 Task: Search one way flight ticket for 1 adult, 1 child, 1 infant in seat in premium economy from New Haven: Tweed-new Haven Airport to New Bern: Coastal Carolina Regional Airport (was Craven County Regional) on 5-4-2023. Choice of flights is Royal air maroc. Number of bags: 1 checked bag. Price is upto 110000. Outbound departure time preference is 8:00.
Action: Mouse moved to (304, 280)
Screenshot: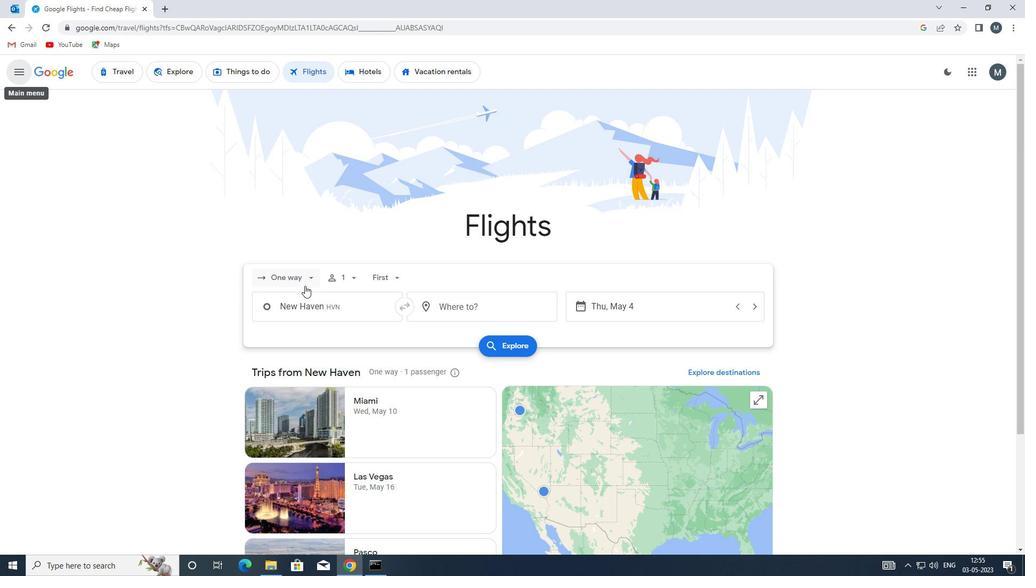 
Action: Mouse pressed left at (304, 280)
Screenshot: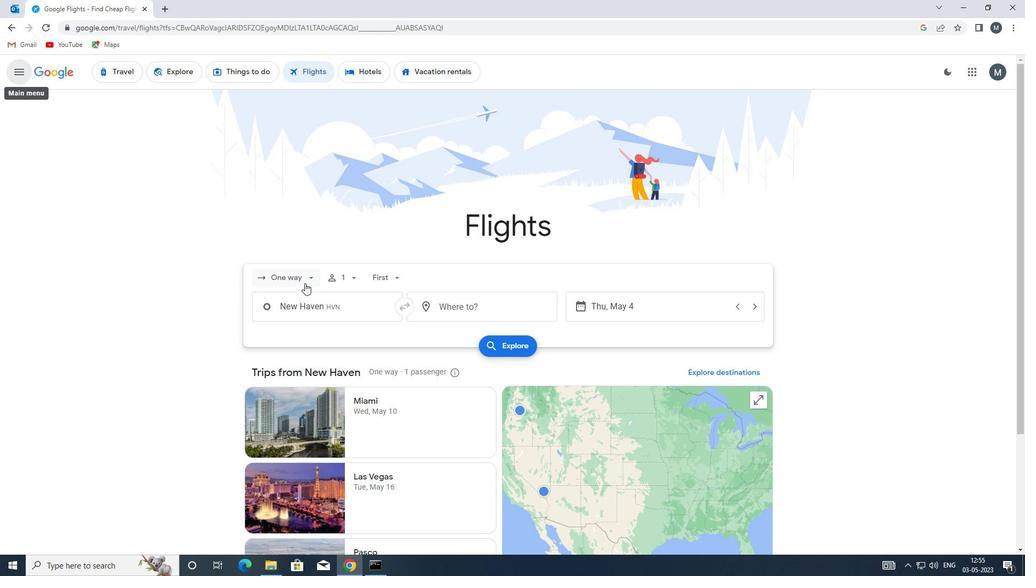 
Action: Mouse moved to (312, 276)
Screenshot: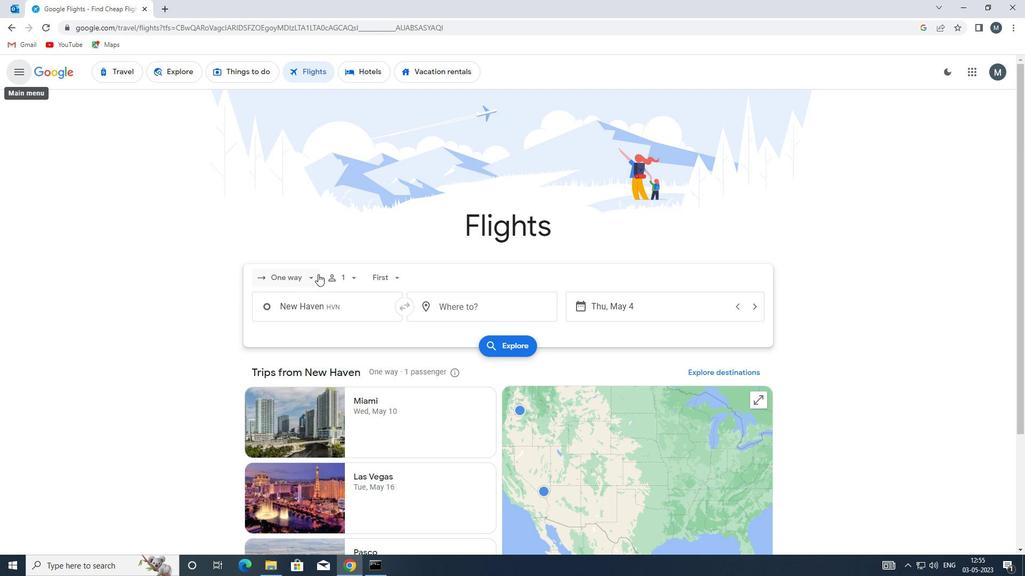 
Action: Mouse pressed left at (312, 276)
Screenshot: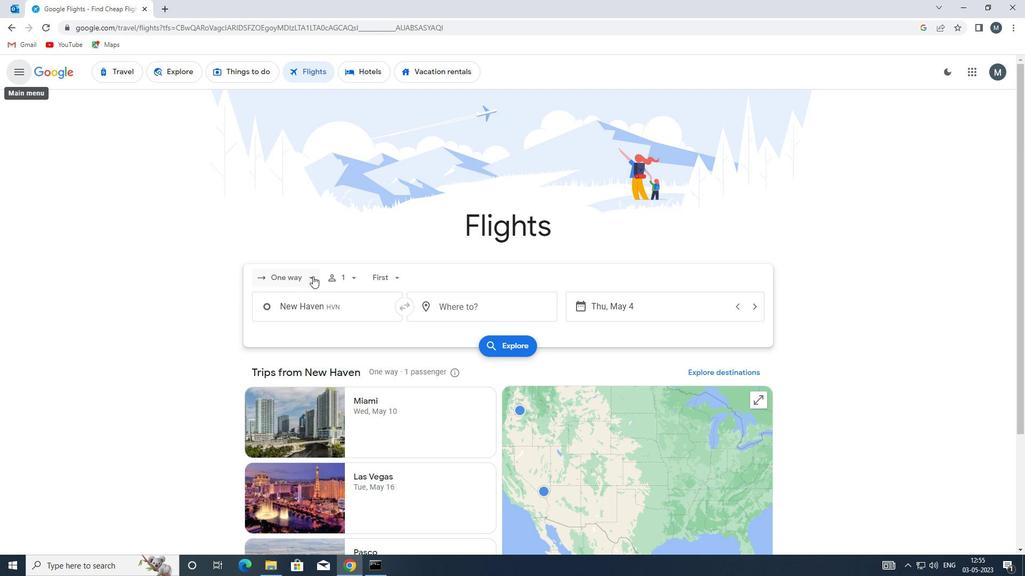 
Action: Mouse moved to (300, 278)
Screenshot: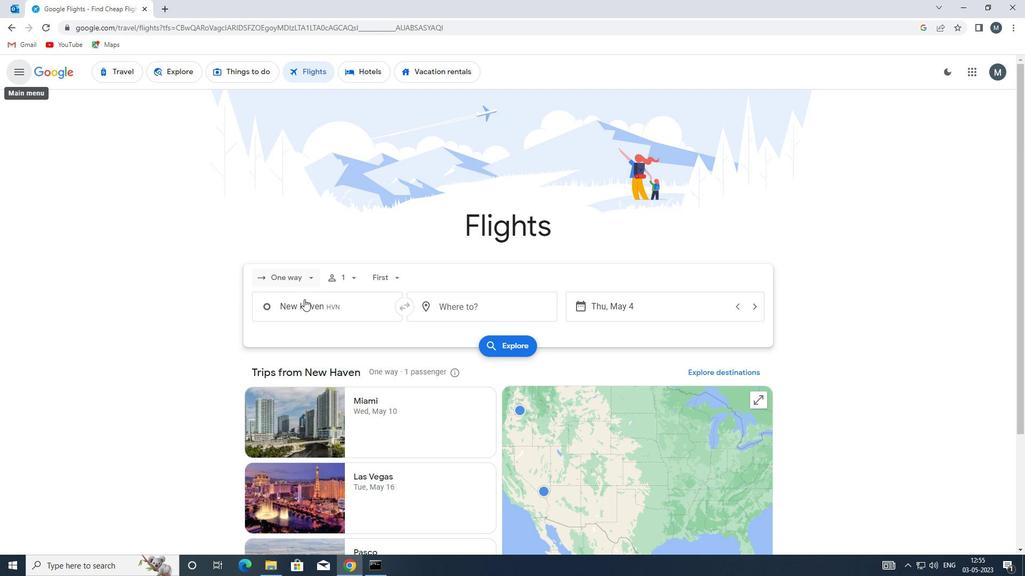 
Action: Mouse pressed left at (300, 278)
Screenshot: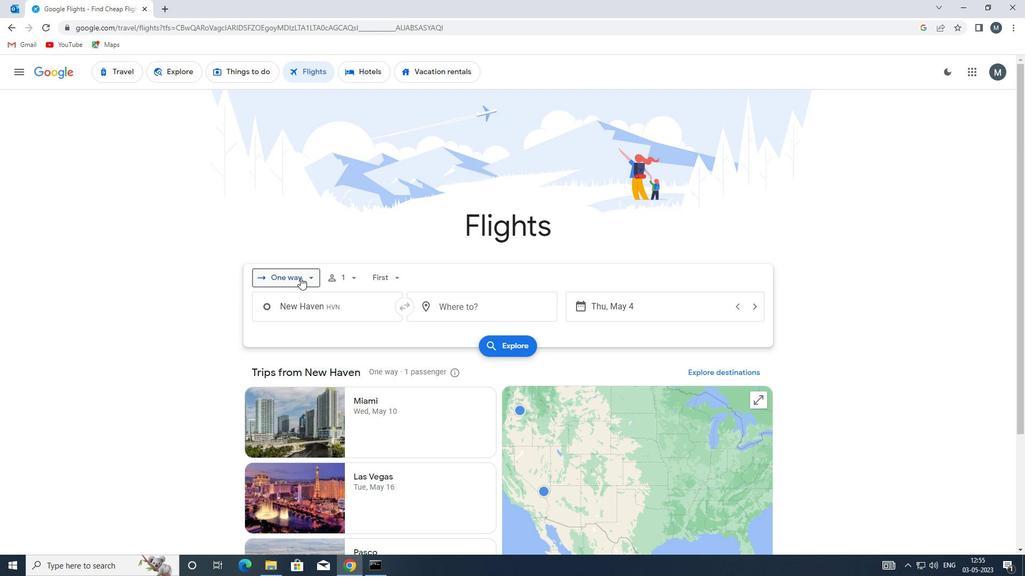 
Action: Mouse moved to (307, 326)
Screenshot: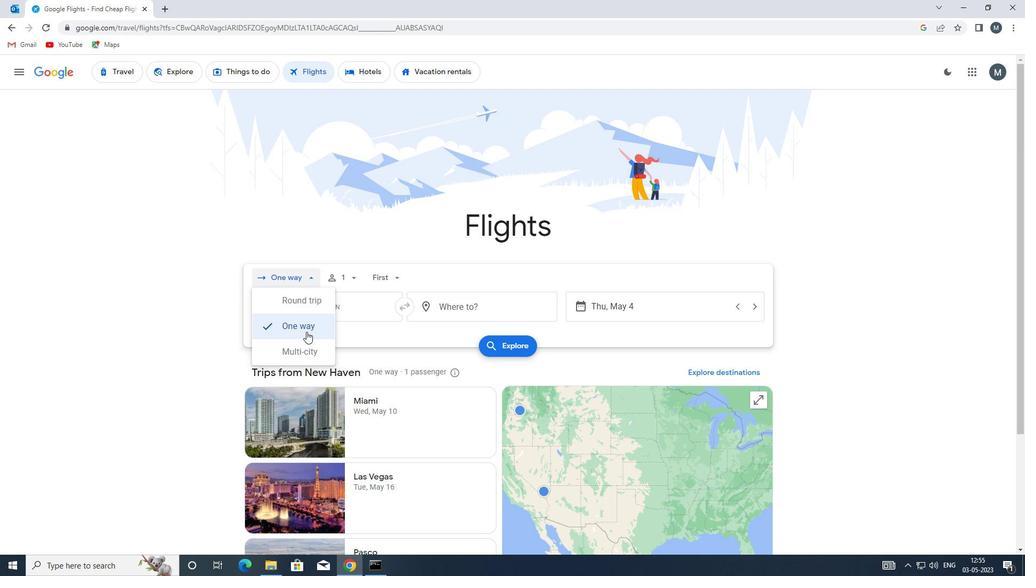 
Action: Mouse pressed left at (307, 326)
Screenshot: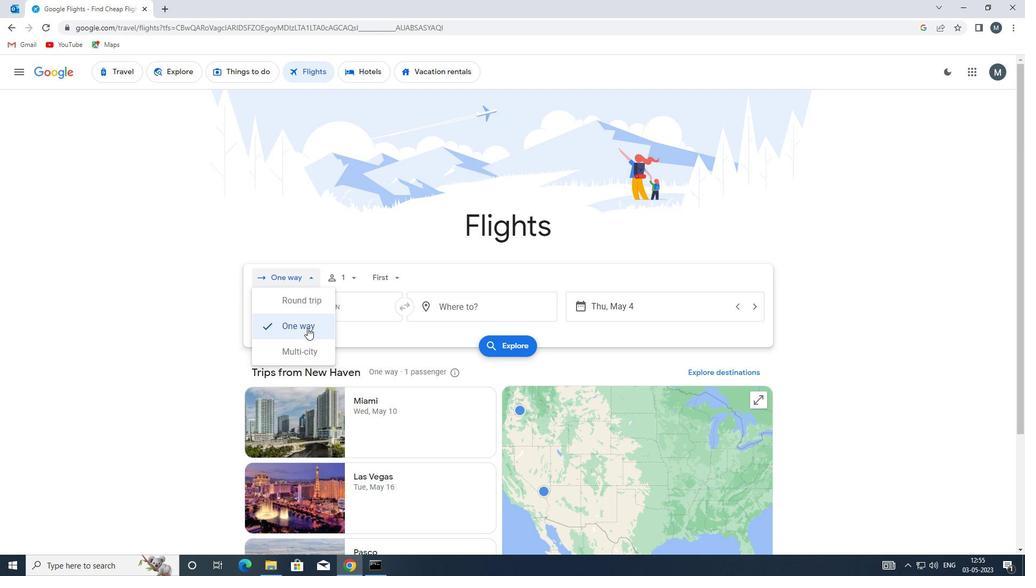 
Action: Mouse moved to (355, 277)
Screenshot: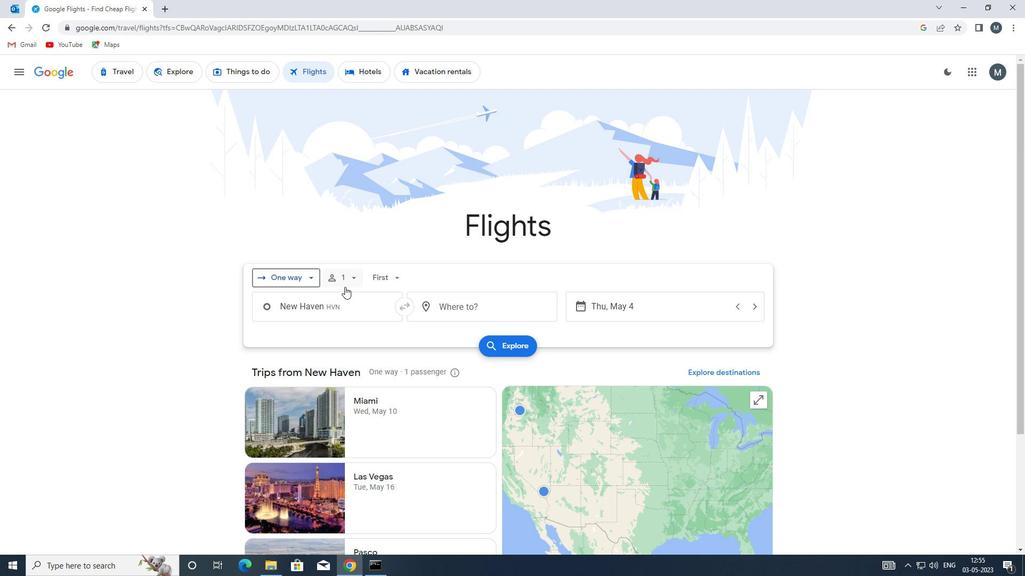 
Action: Mouse pressed left at (355, 277)
Screenshot: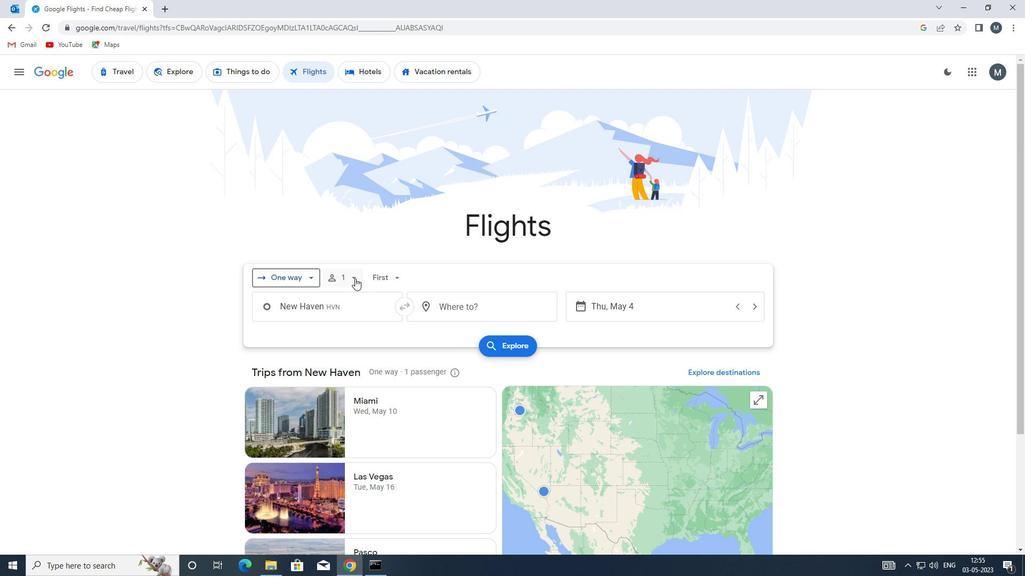 
Action: Mouse moved to (436, 333)
Screenshot: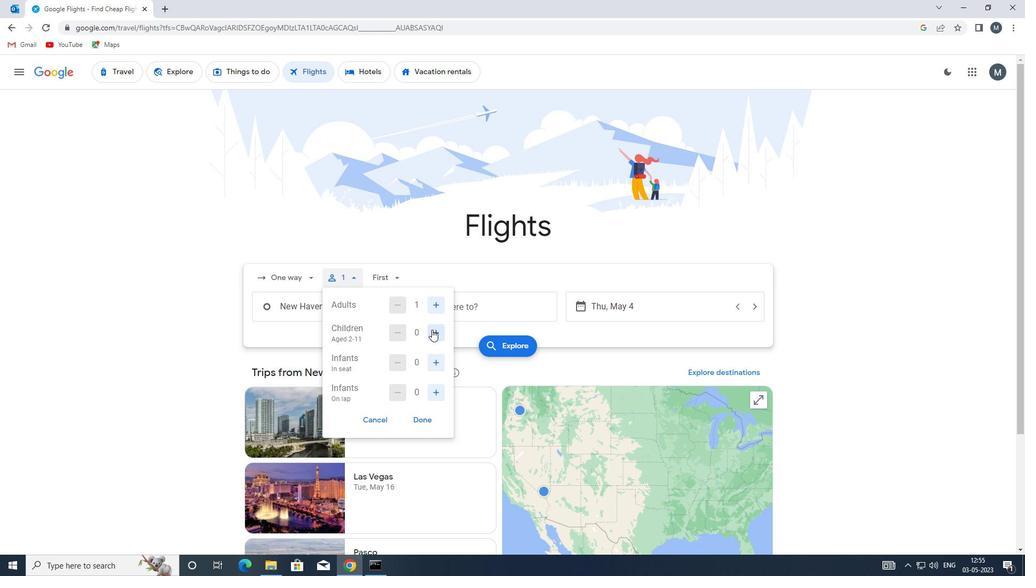 
Action: Mouse pressed left at (436, 333)
Screenshot: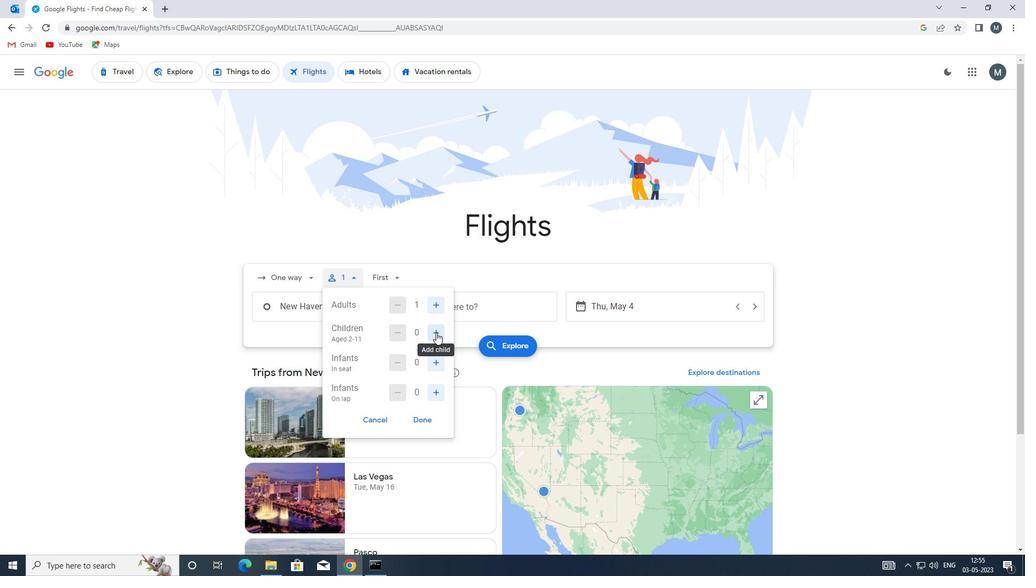 
Action: Mouse moved to (435, 364)
Screenshot: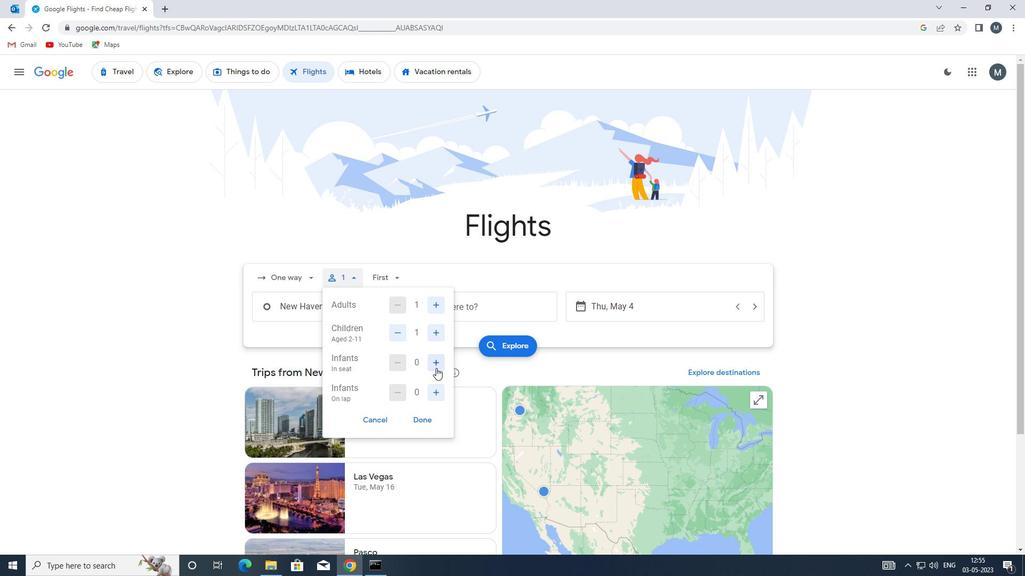 
Action: Mouse pressed left at (435, 364)
Screenshot: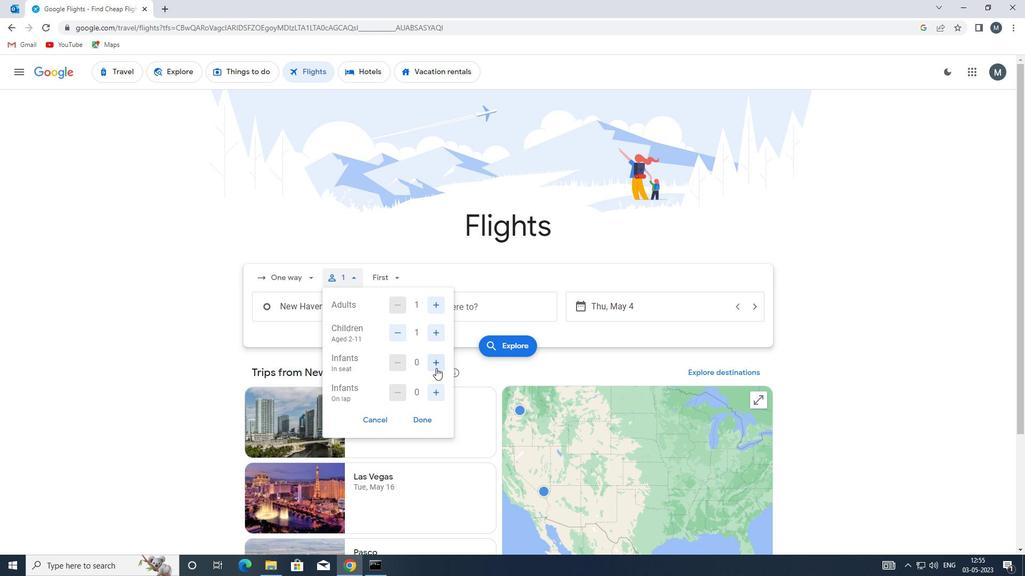 
Action: Mouse moved to (426, 418)
Screenshot: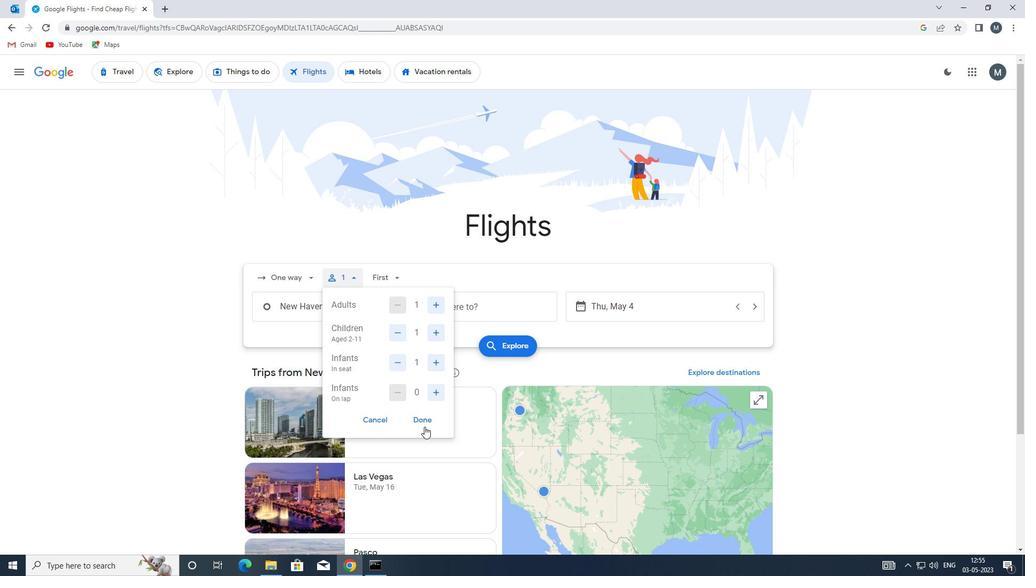 
Action: Mouse pressed left at (426, 418)
Screenshot: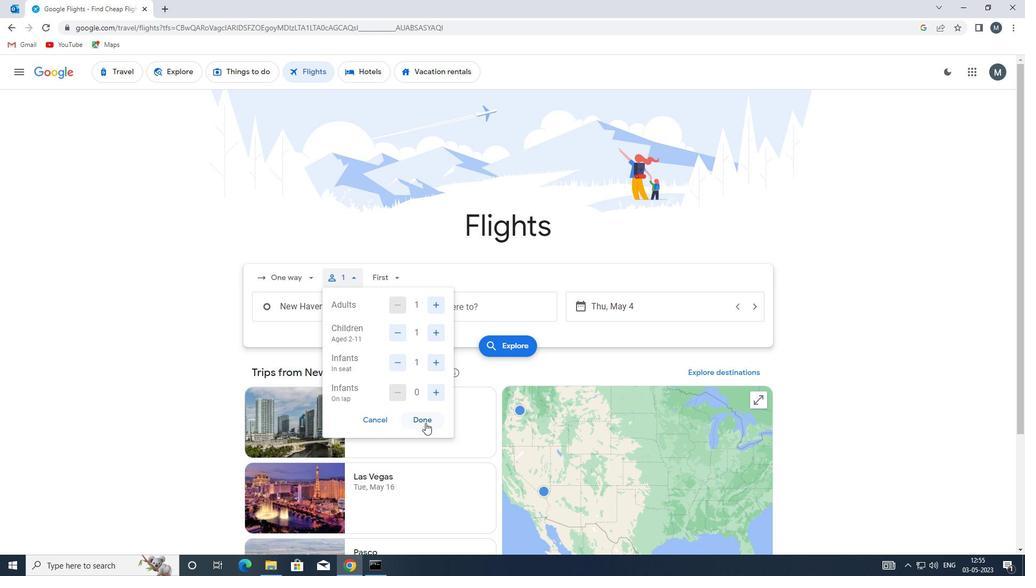 
Action: Mouse moved to (402, 276)
Screenshot: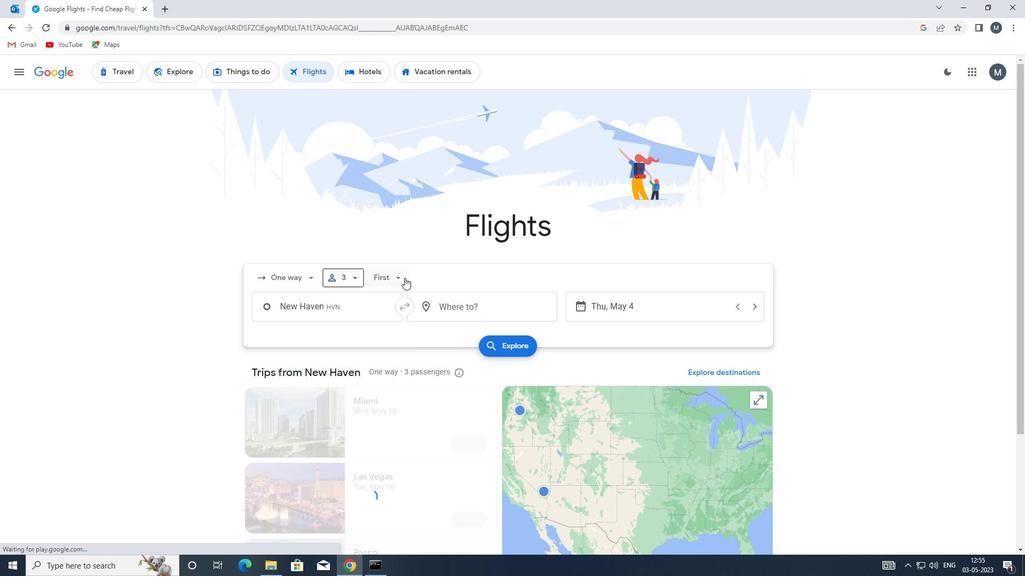 
Action: Mouse pressed left at (402, 276)
Screenshot: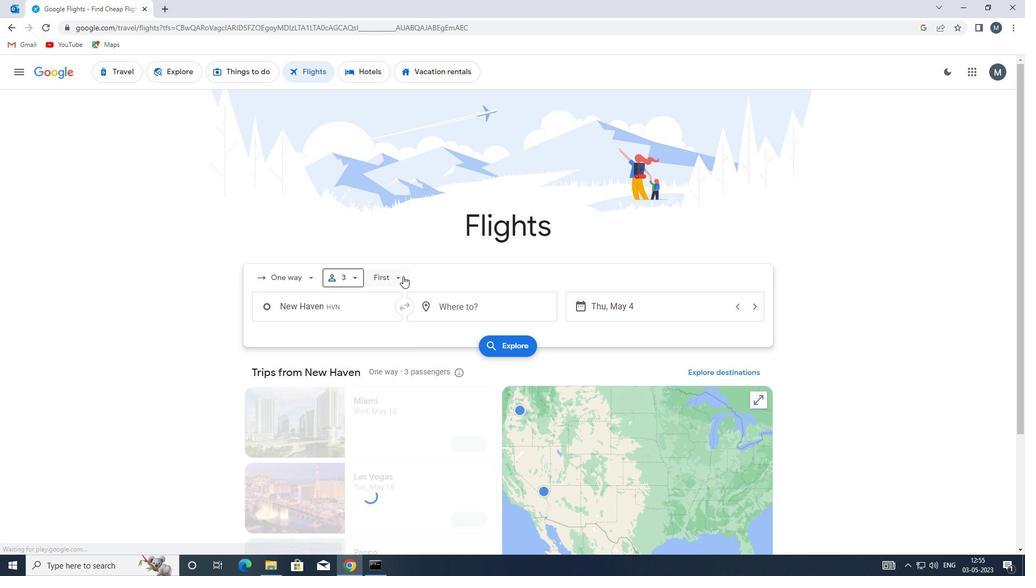 
Action: Mouse moved to (419, 324)
Screenshot: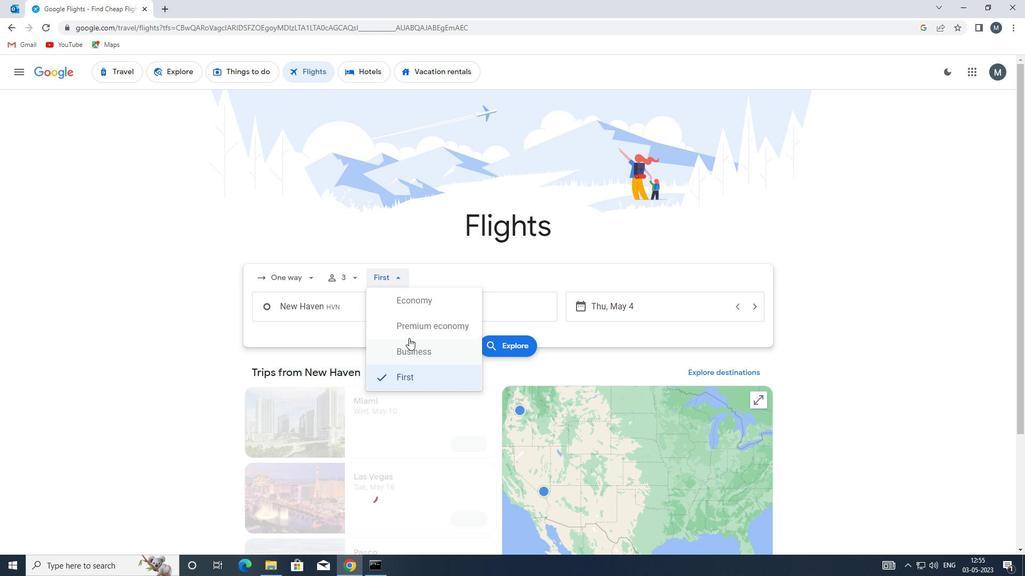 
Action: Mouse pressed left at (419, 324)
Screenshot: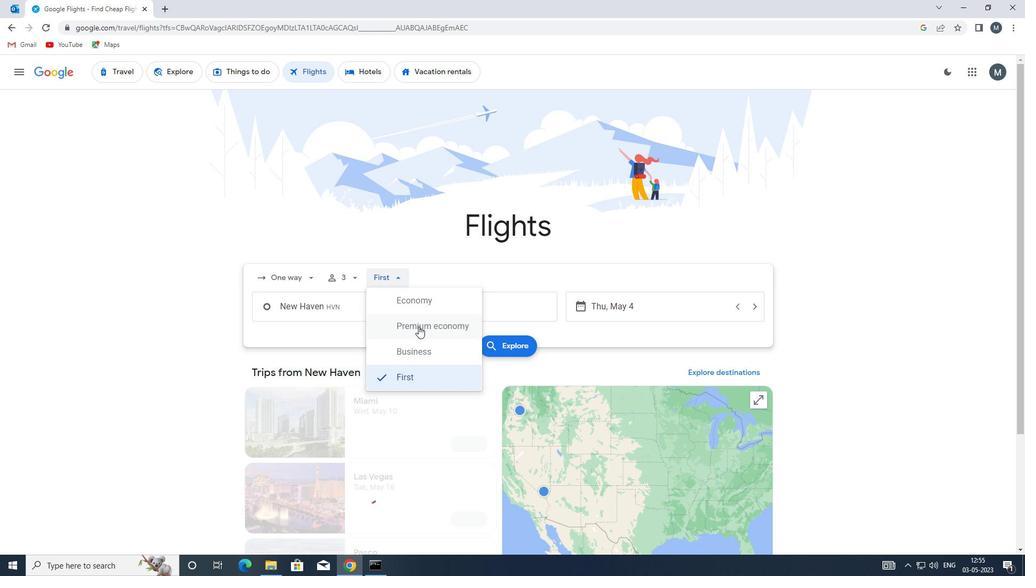 
Action: Mouse moved to (355, 312)
Screenshot: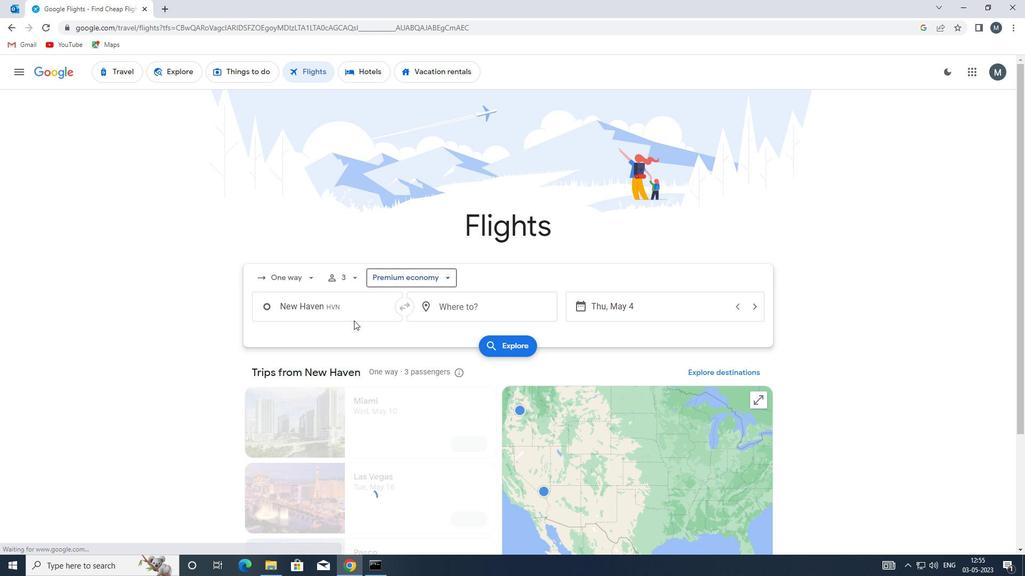 
Action: Mouse pressed left at (355, 312)
Screenshot: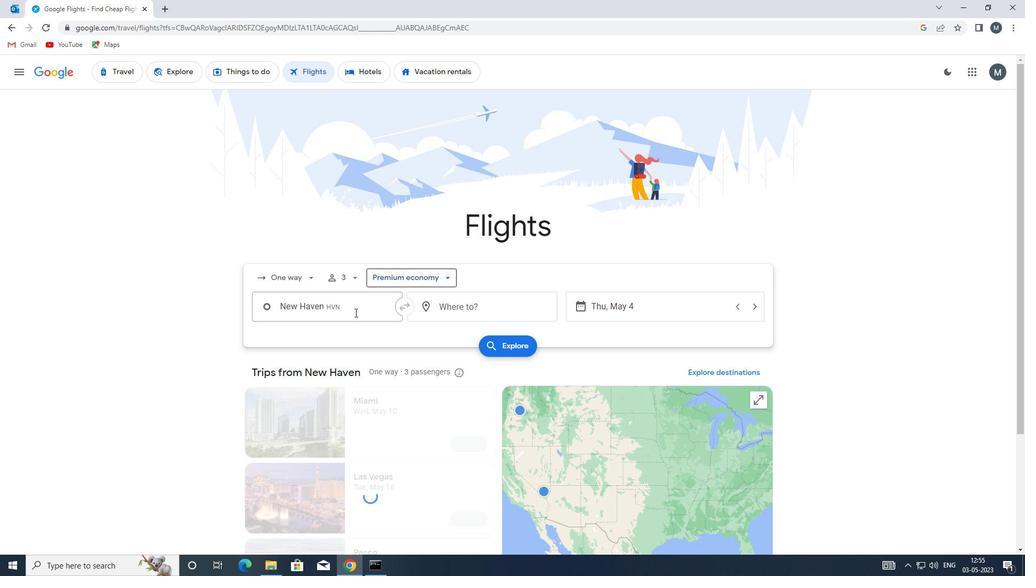 
Action: Key pressed hvn
Screenshot: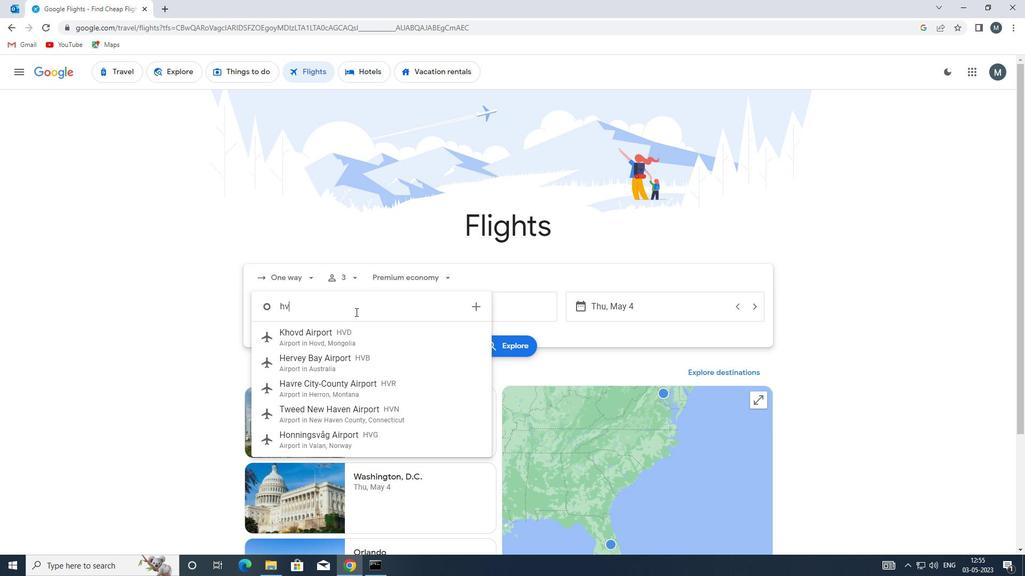 
Action: Mouse moved to (350, 342)
Screenshot: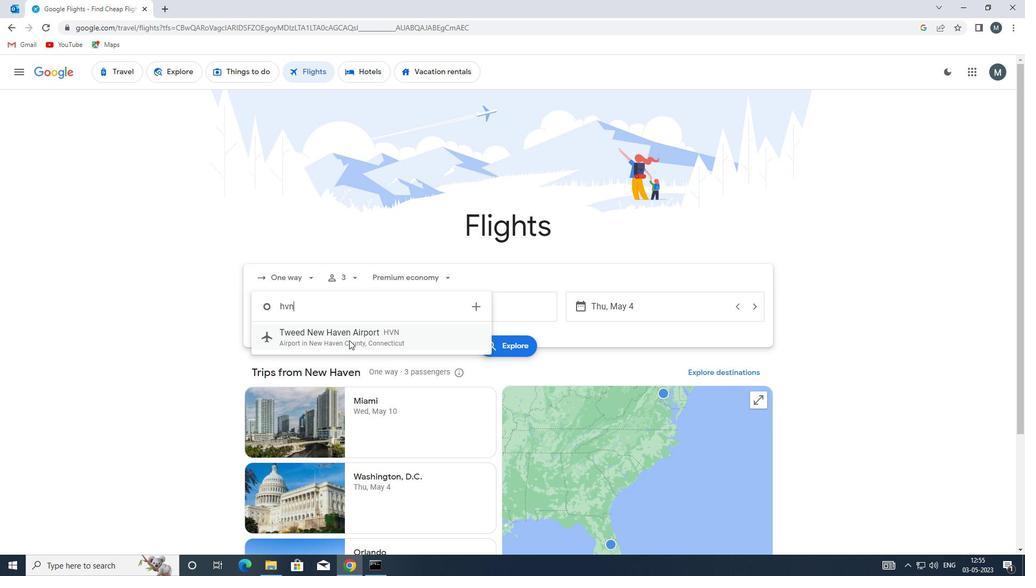
Action: Mouse pressed left at (350, 342)
Screenshot: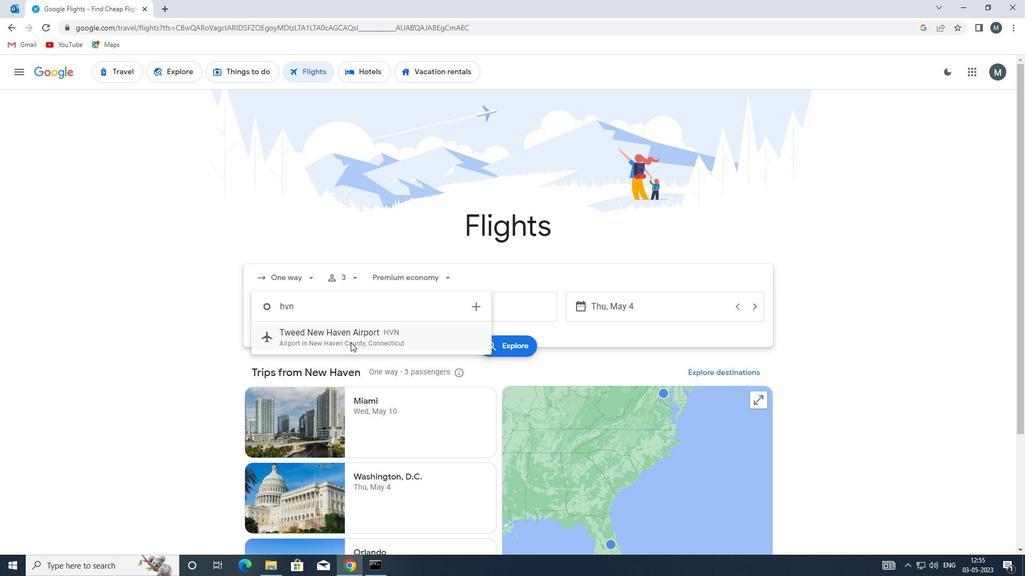 
Action: Mouse moved to (453, 303)
Screenshot: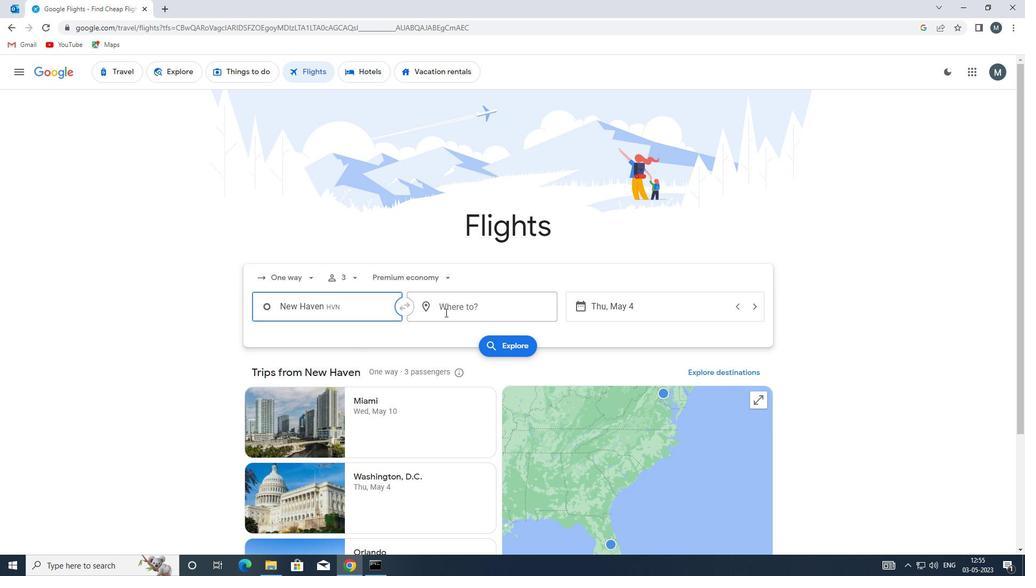 
Action: Mouse pressed left at (453, 303)
Screenshot: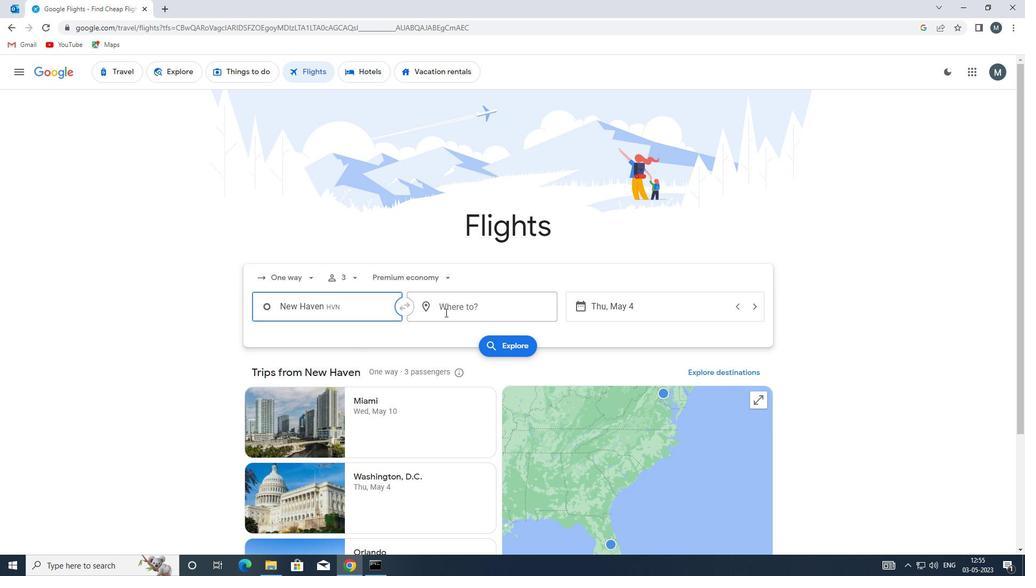 
Action: Mouse moved to (453, 303)
Screenshot: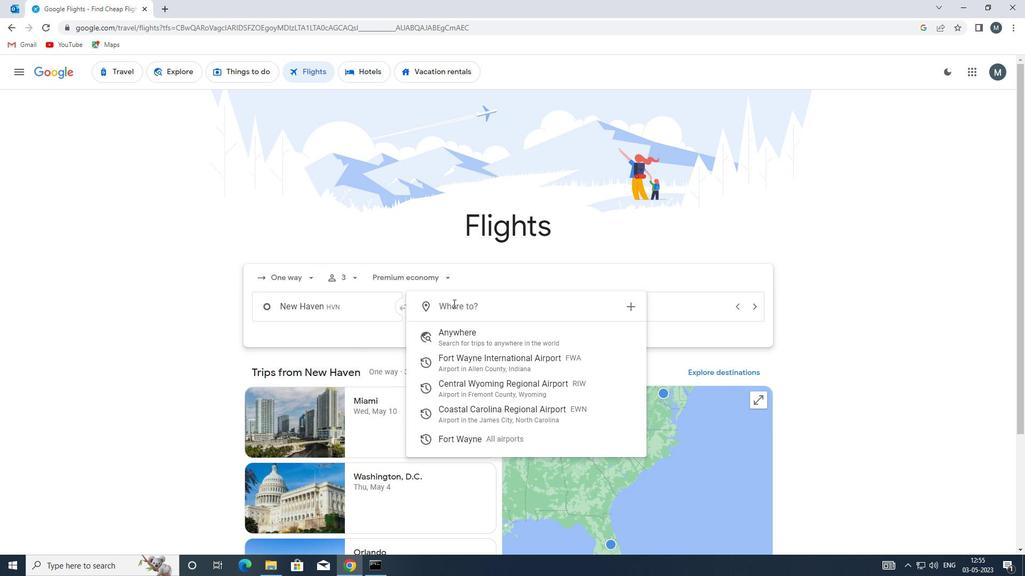 
Action: Key pressed ewn
Screenshot: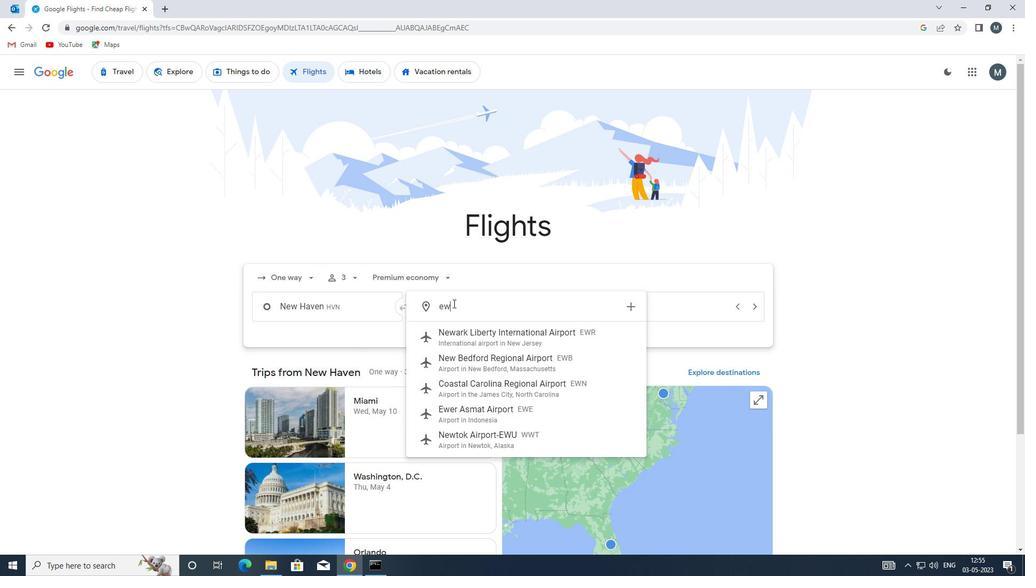 
Action: Mouse moved to (504, 338)
Screenshot: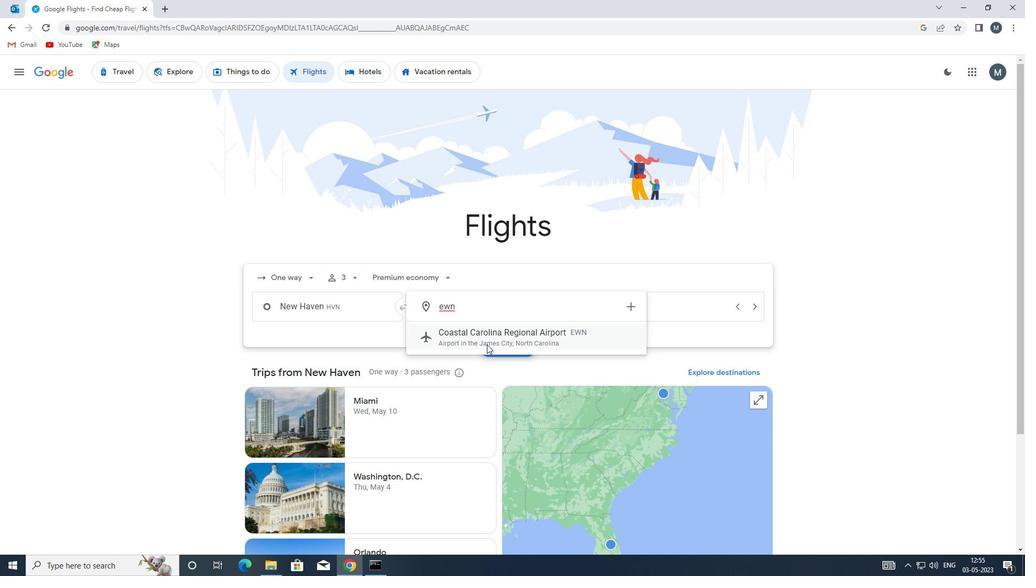 
Action: Mouse pressed left at (504, 338)
Screenshot: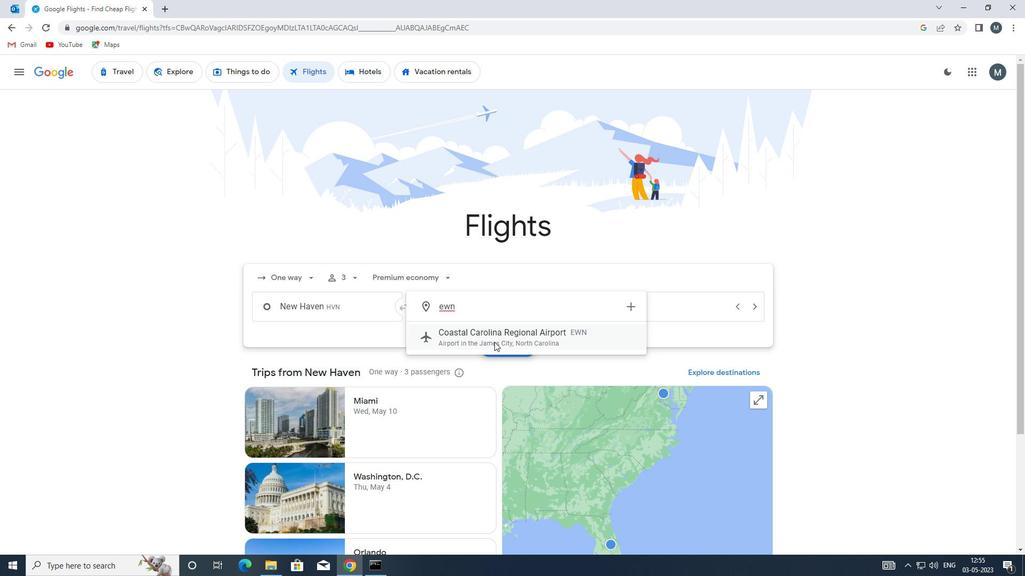 
Action: Mouse moved to (621, 303)
Screenshot: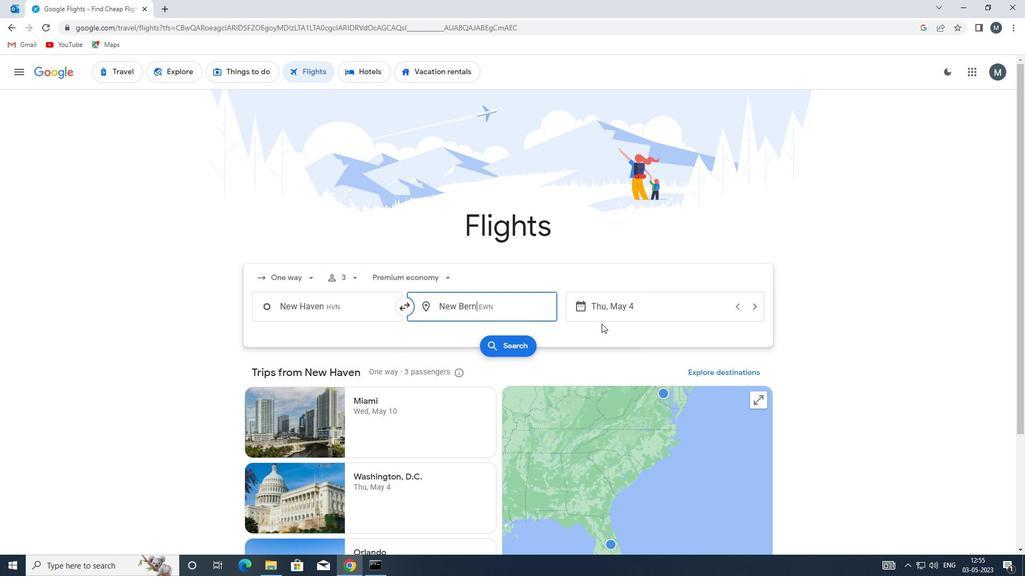 
Action: Mouse pressed left at (621, 303)
Screenshot: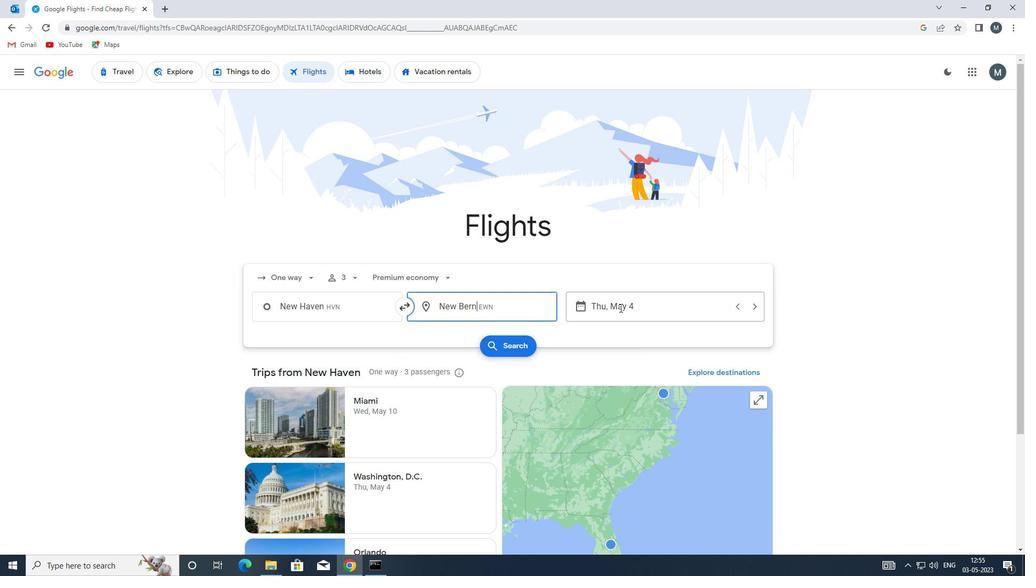 
Action: Mouse moved to (486, 363)
Screenshot: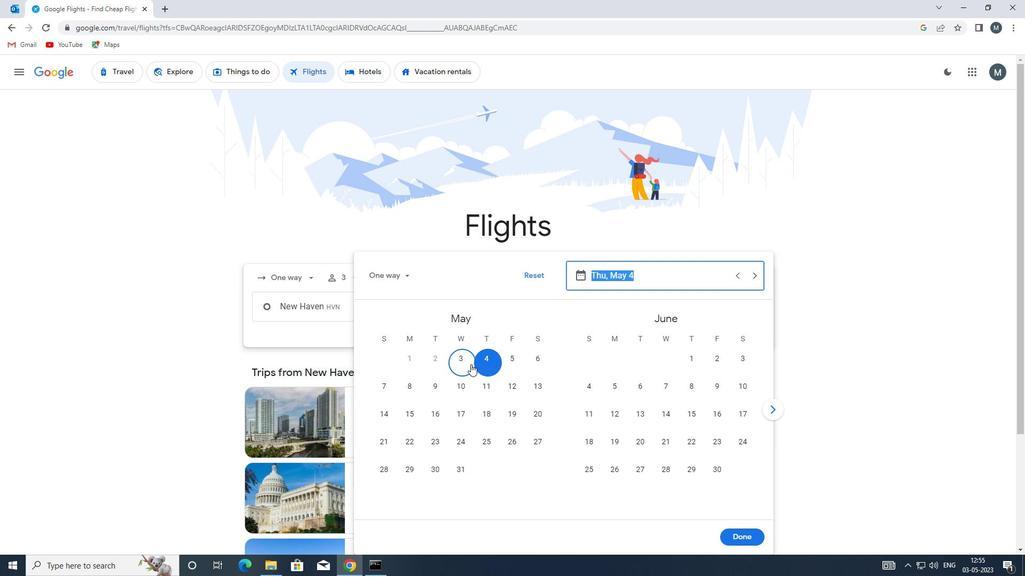 
Action: Mouse pressed left at (486, 363)
Screenshot: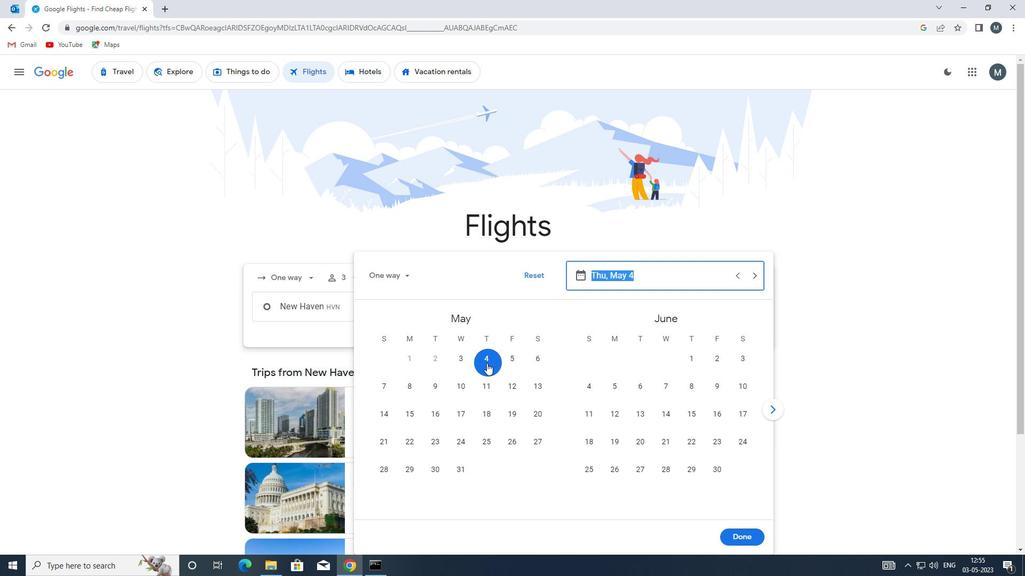 
Action: Mouse moved to (741, 537)
Screenshot: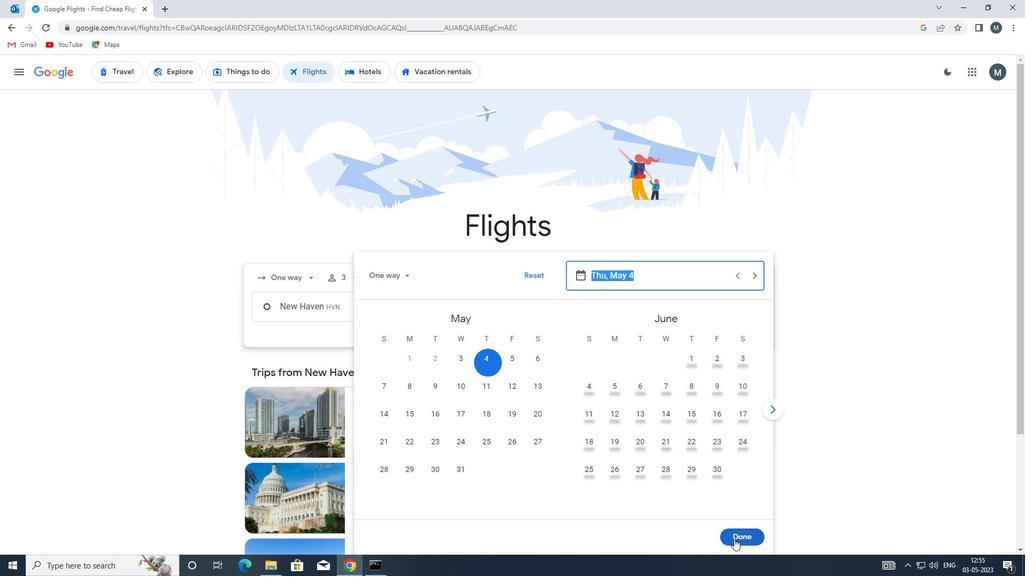 
Action: Mouse pressed left at (741, 537)
Screenshot: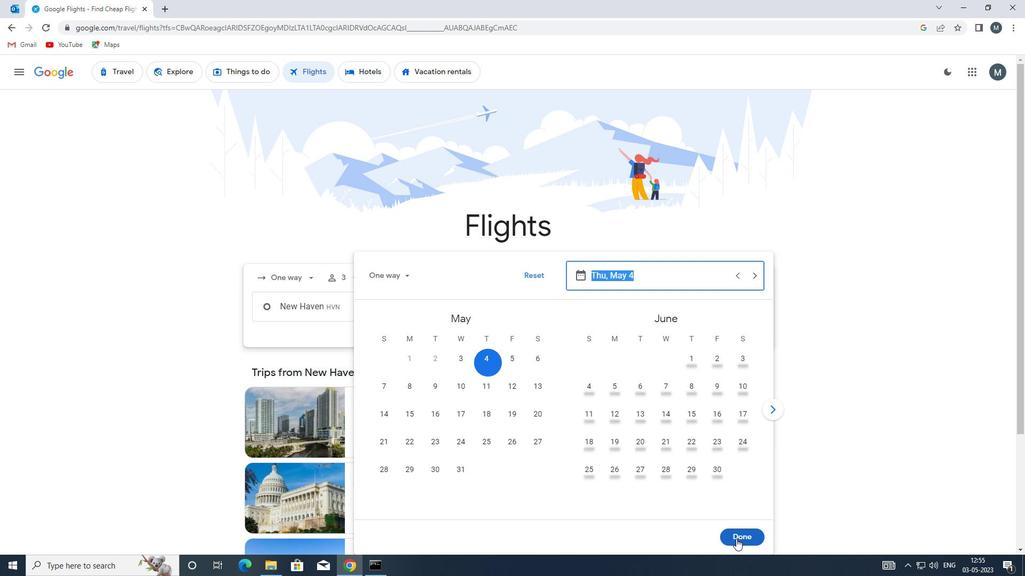 
Action: Mouse moved to (508, 346)
Screenshot: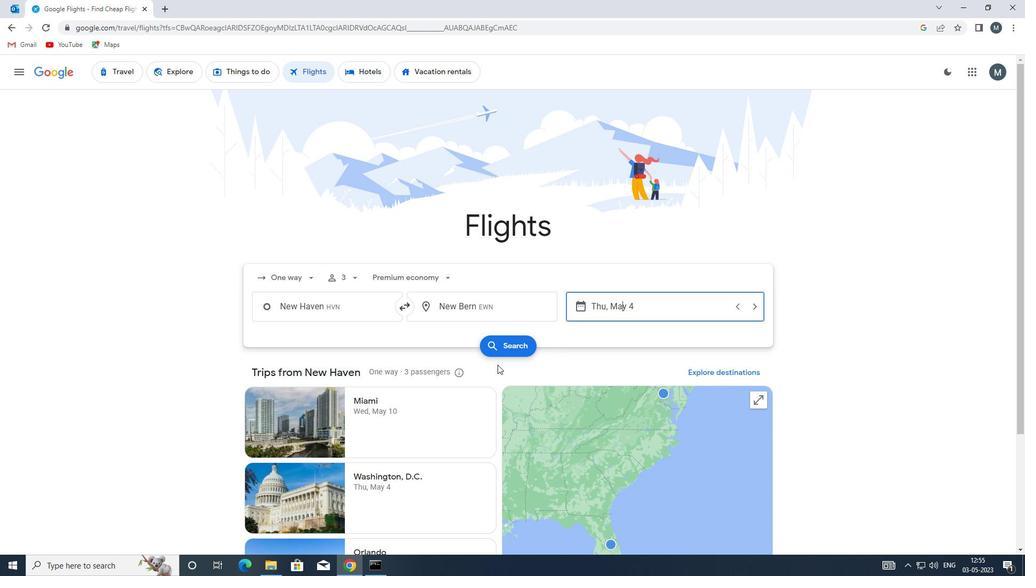 
Action: Mouse pressed left at (508, 346)
Screenshot: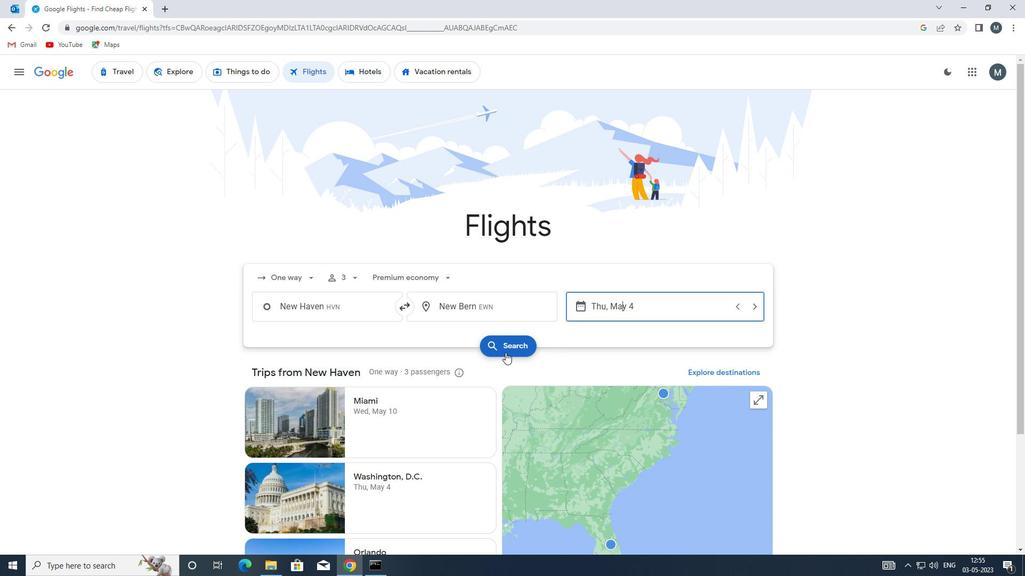 
Action: Mouse moved to (275, 170)
Screenshot: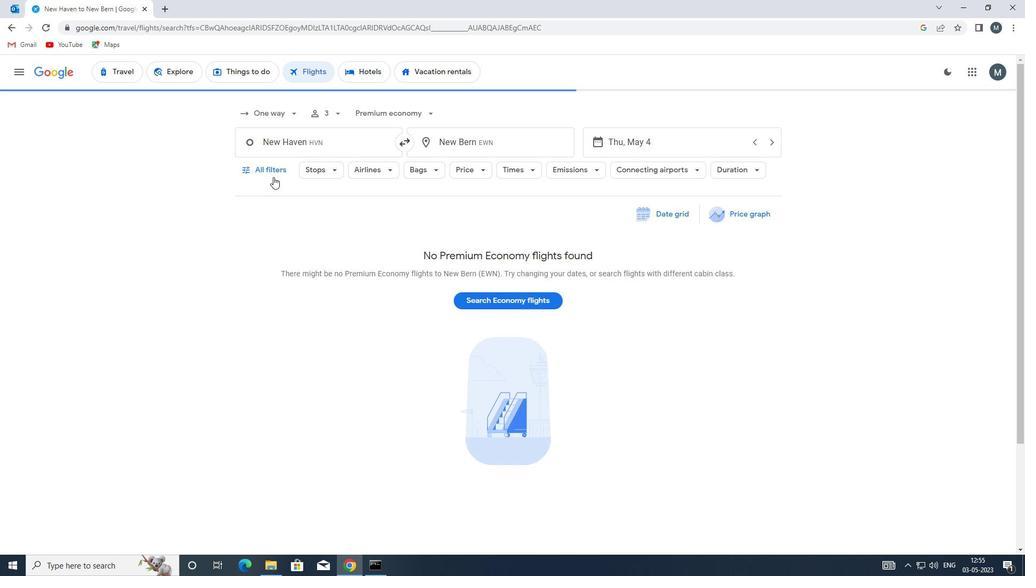 
Action: Mouse pressed left at (275, 170)
Screenshot: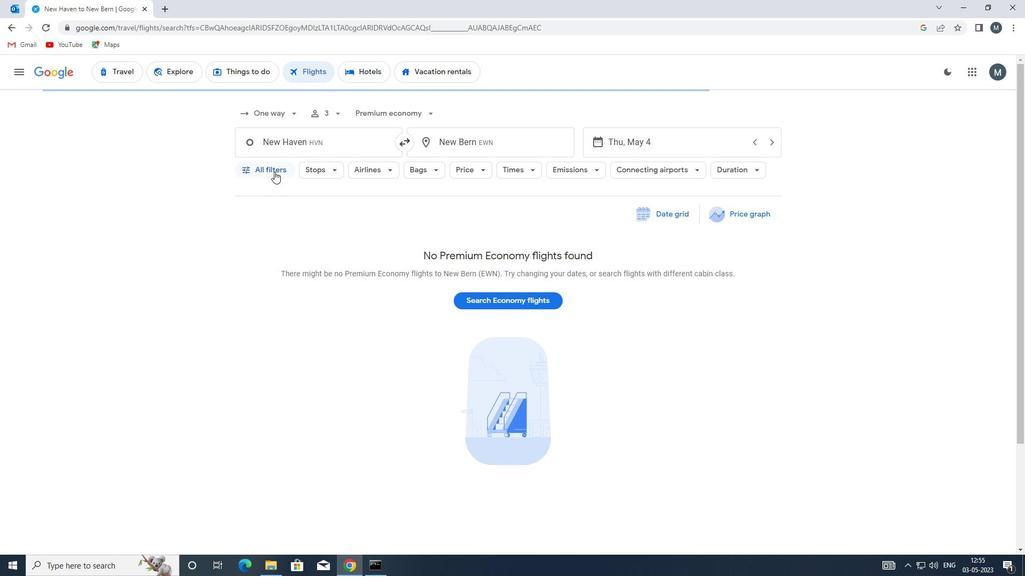 
Action: Mouse moved to (278, 287)
Screenshot: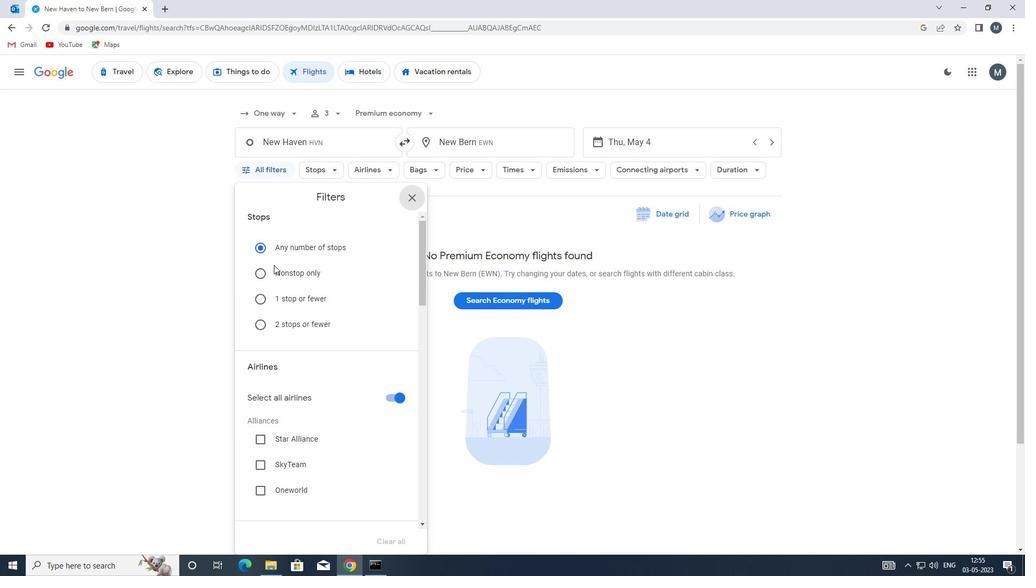 
Action: Mouse scrolled (278, 287) with delta (0, 0)
Screenshot: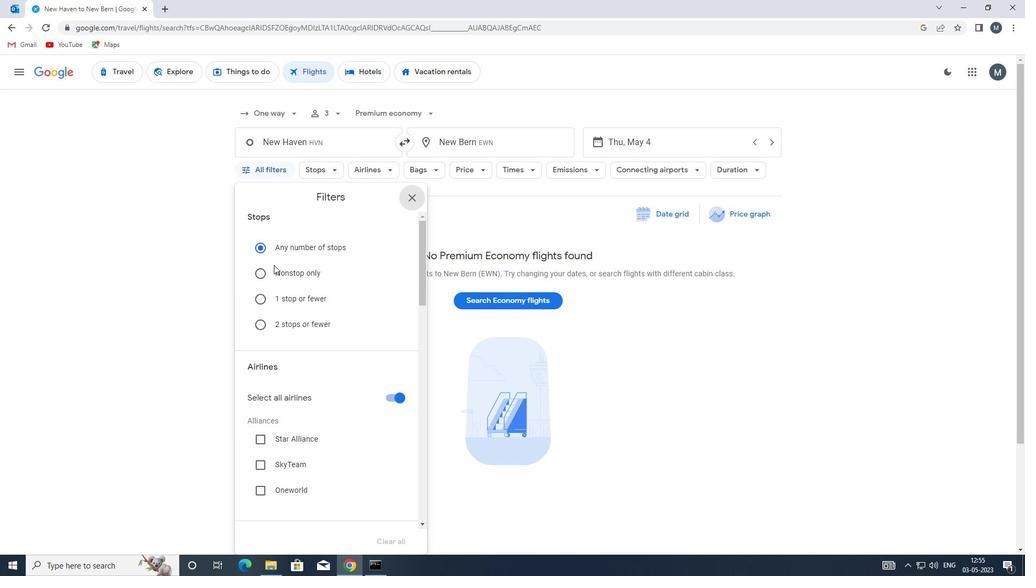 
Action: Mouse moved to (278, 289)
Screenshot: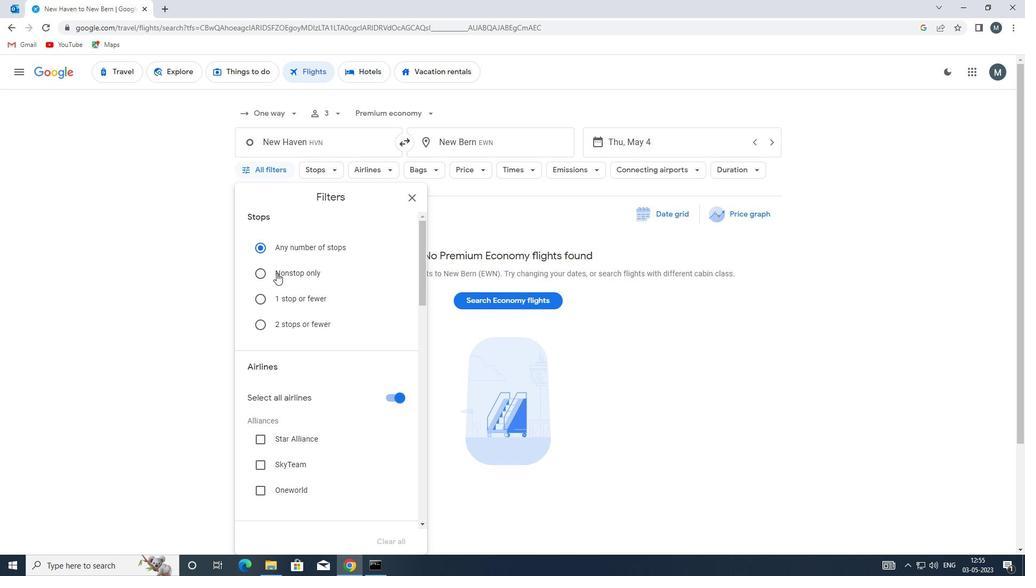 
Action: Mouse scrolled (278, 289) with delta (0, 0)
Screenshot: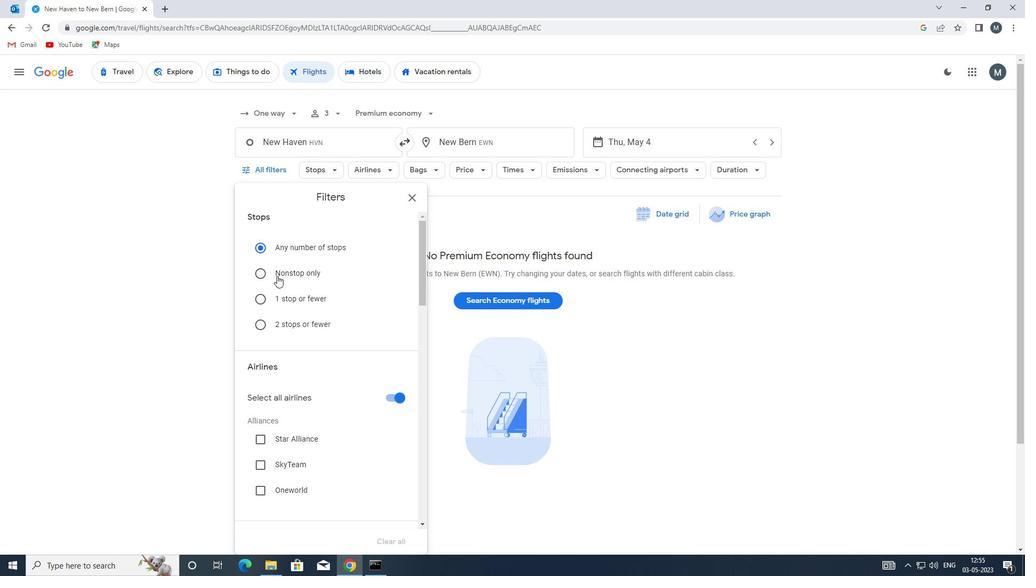 
Action: Mouse moved to (388, 292)
Screenshot: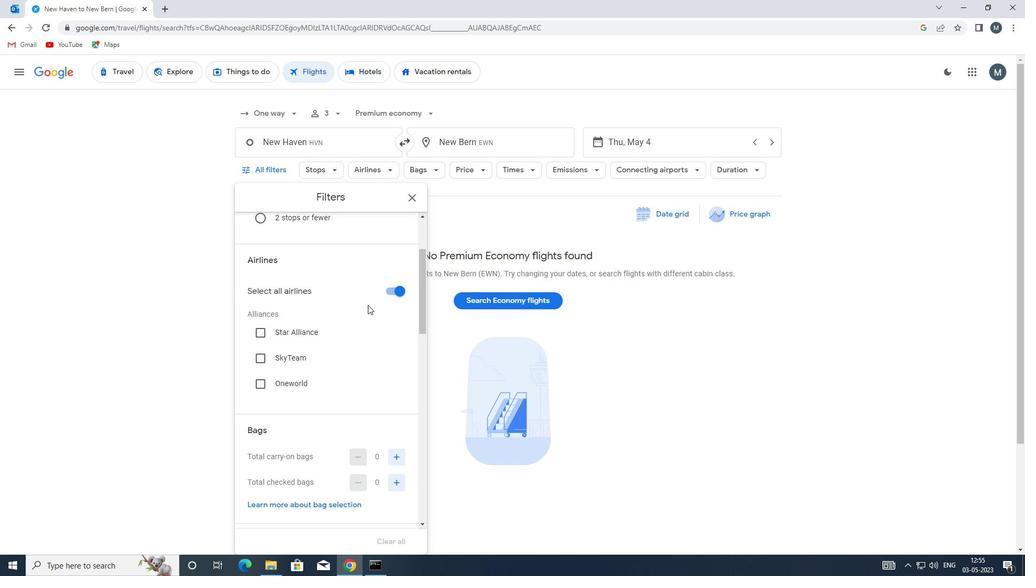 
Action: Mouse pressed left at (388, 292)
Screenshot: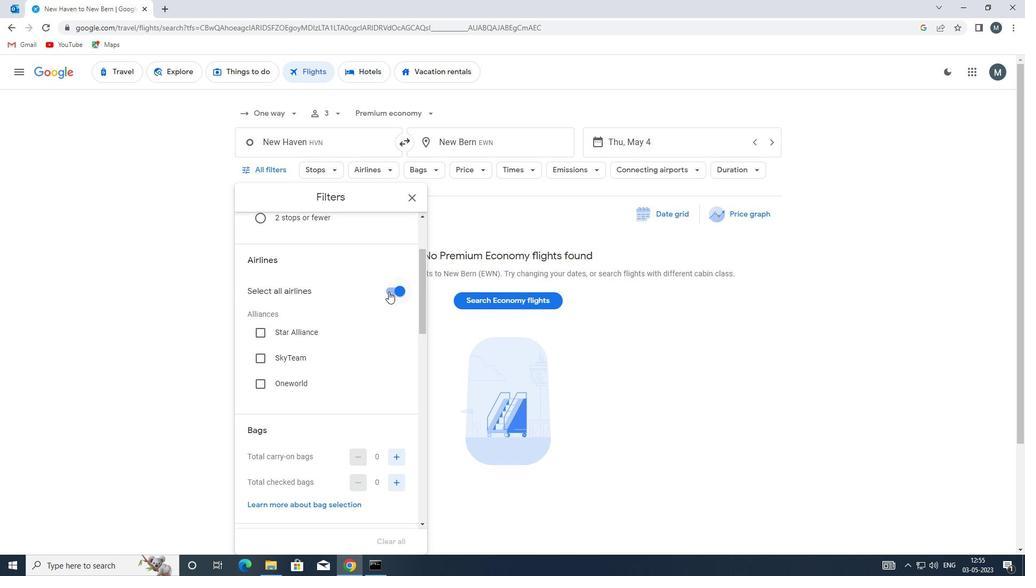 
Action: Mouse moved to (316, 343)
Screenshot: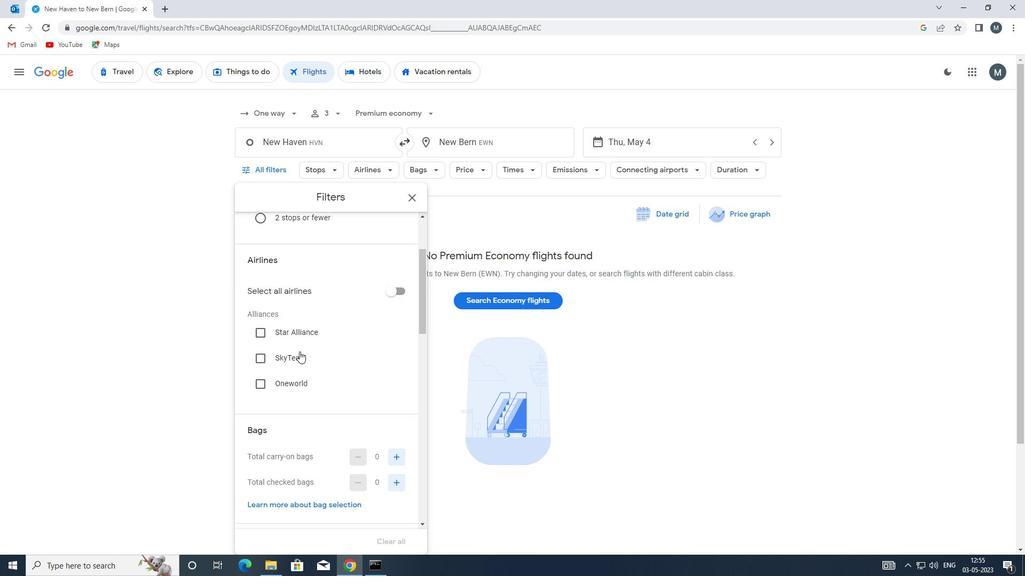 
Action: Mouse scrolled (316, 343) with delta (0, 0)
Screenshot: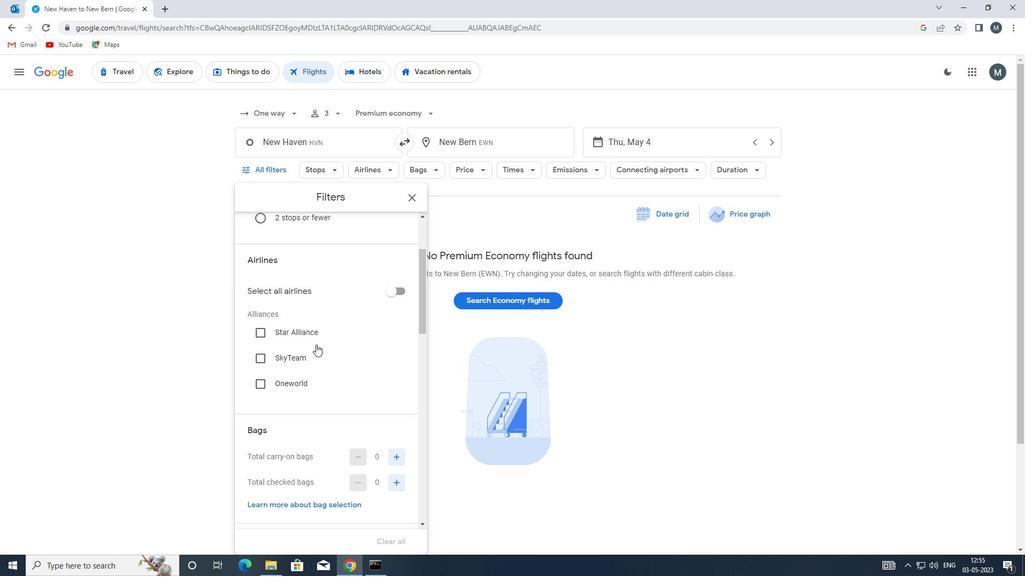 
Action: Mouse moved to (330, 347)
Screenshot: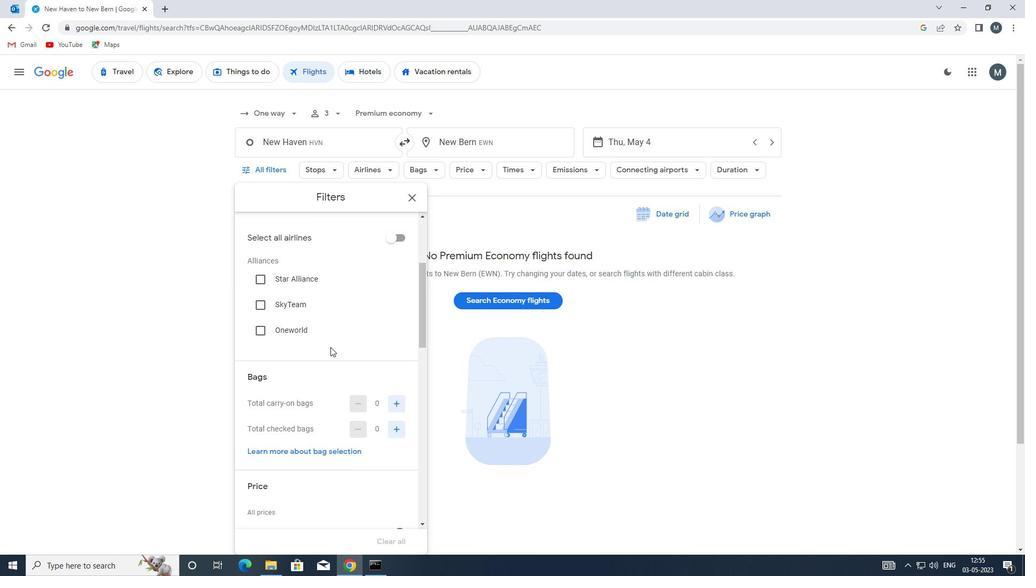 
Action: Mouse scrolled (330, 347) with delta (0, 0)
Screenshot: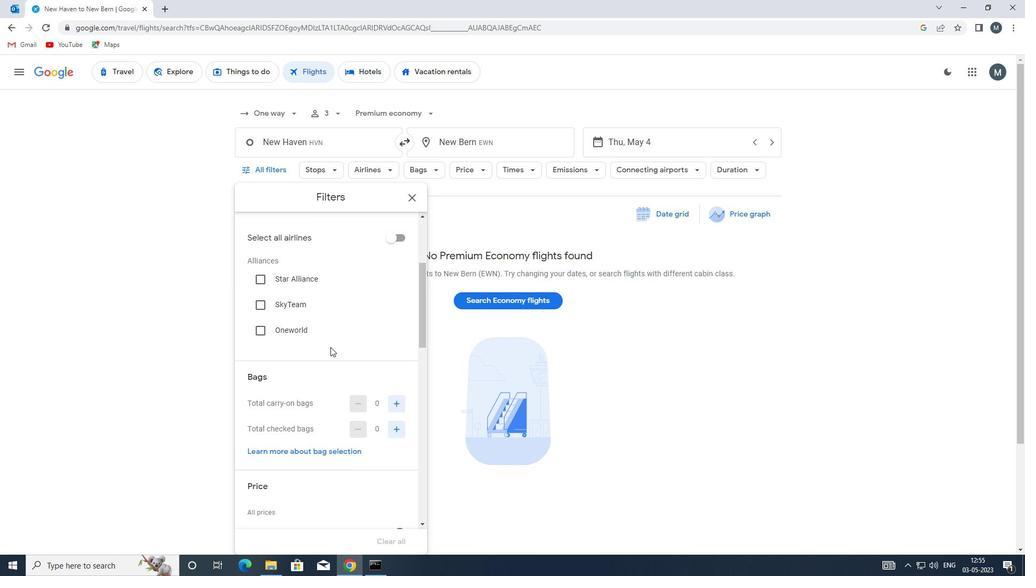 
Action: Mouse moved to (403, 376)
Screenshot: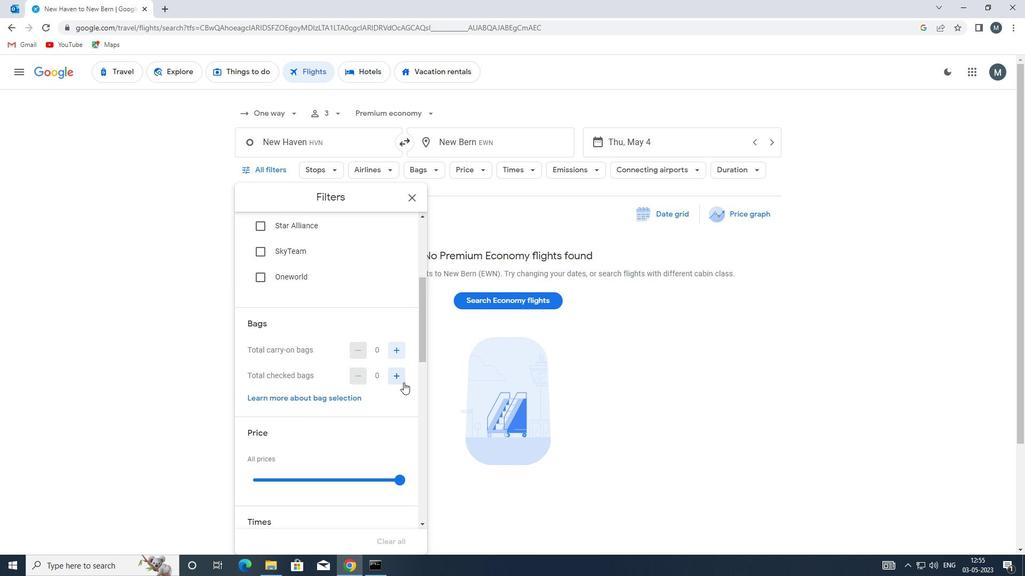 
Action: Mouse pressed left at (403, 376)
Screenshot: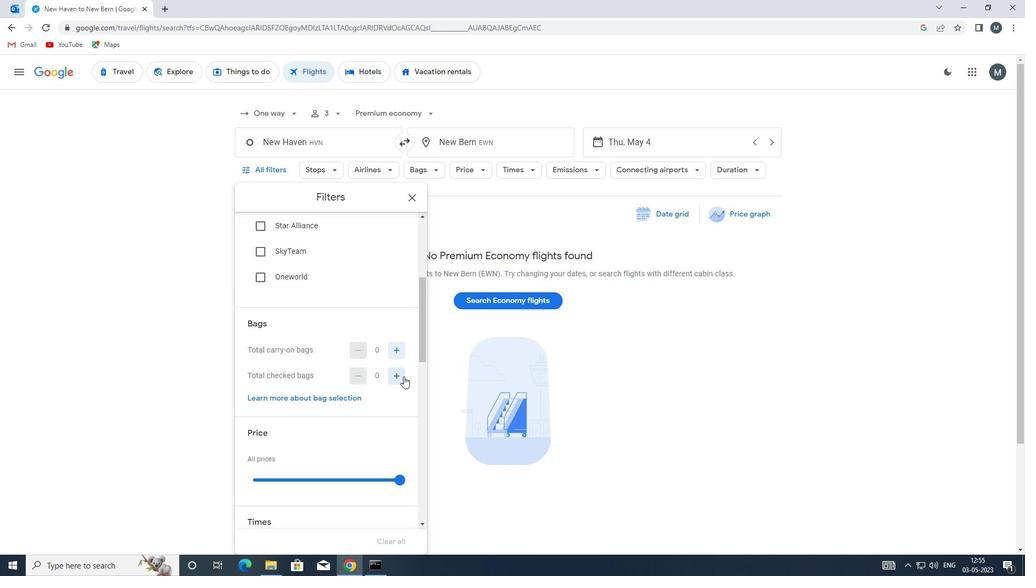 
Action: Mouse moved to (301, 384)
Screenshot: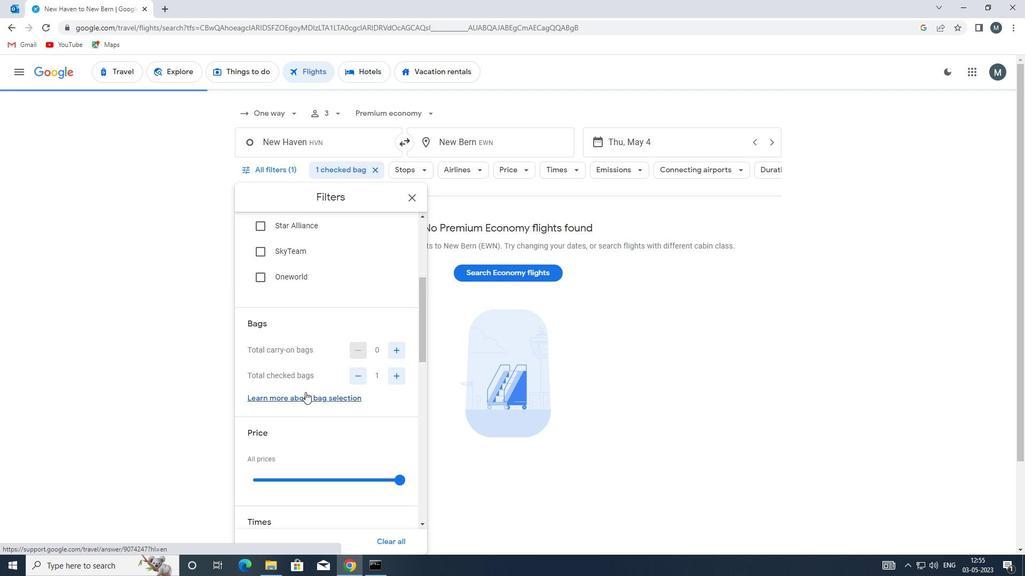 
Action: Mouse scrolled (301, 383) with delta (0, 0)
Screenshot: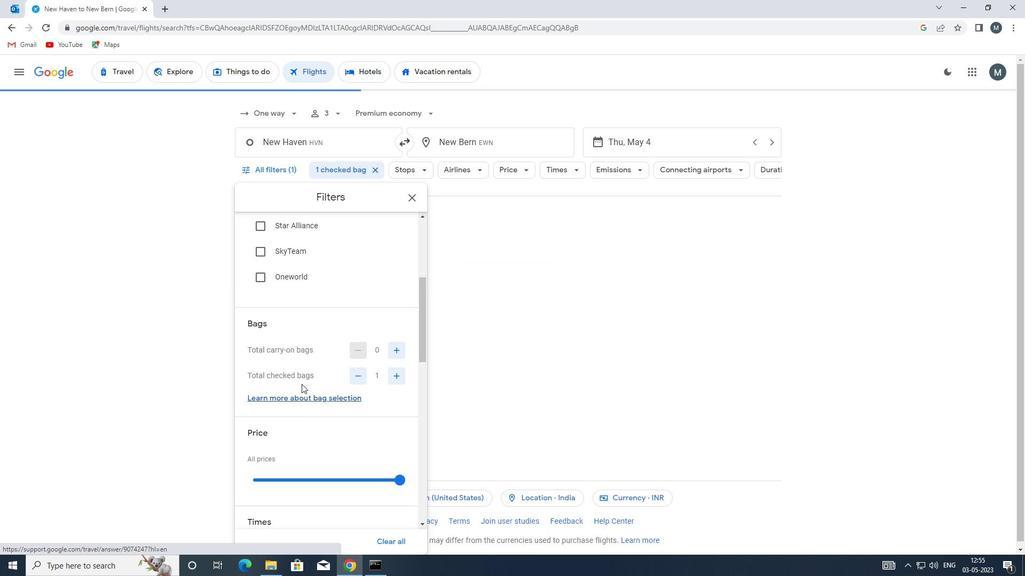 
Action: Mouse scrolled (301, 383) with delta (0, 0)
Screenshot: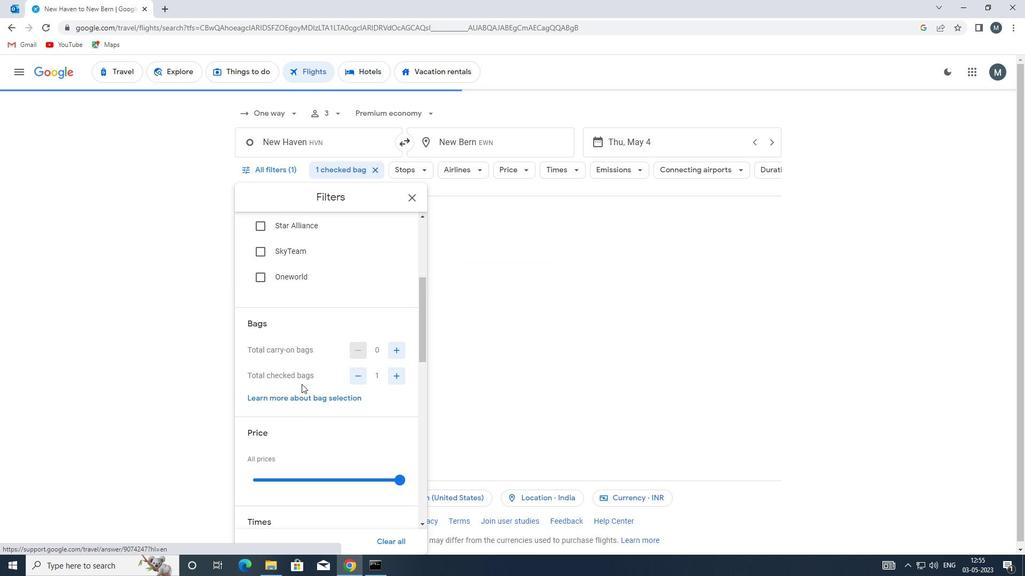 
Action: Mouse moved to (310, 371)
Screenshot: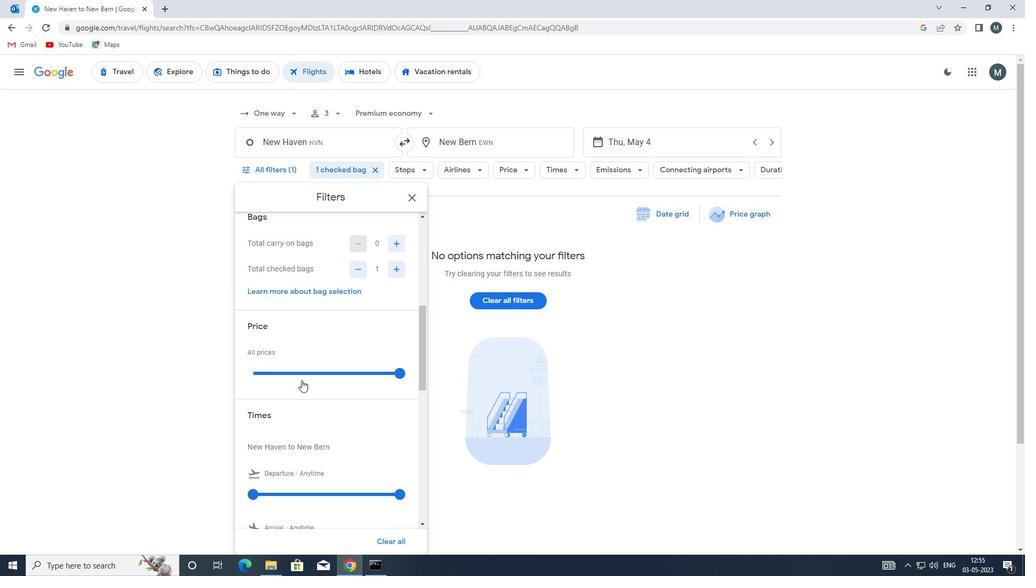 
Action: Mouse pressed left at (310, 371)
Screenshot: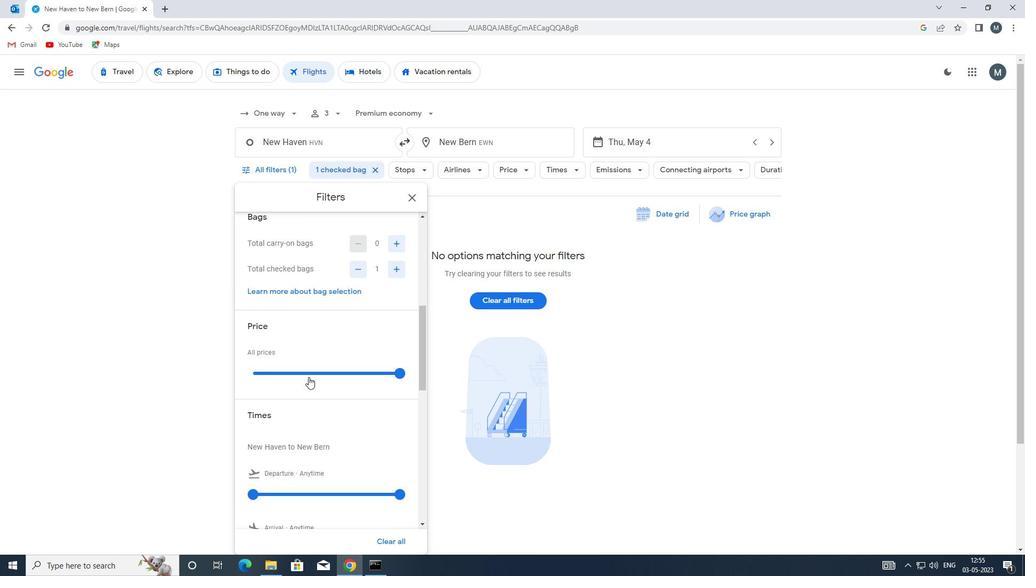 
Action: Mouse moved to (311, 371)
Screenshot: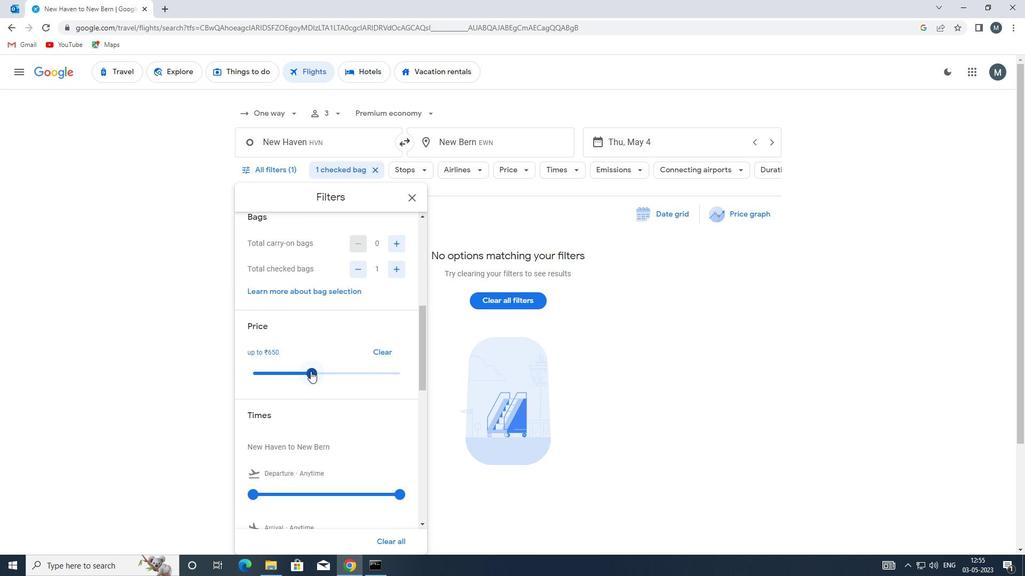 
Action: Mouse pressed left at (311, 371)
Screenshot: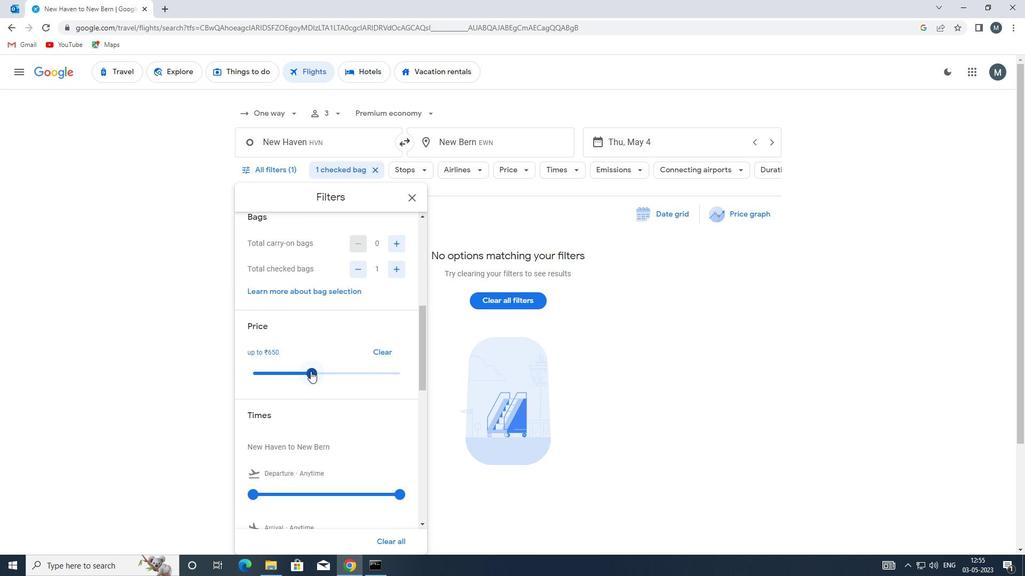 
Action: Mouse moved to (299, 367)
Screenshot: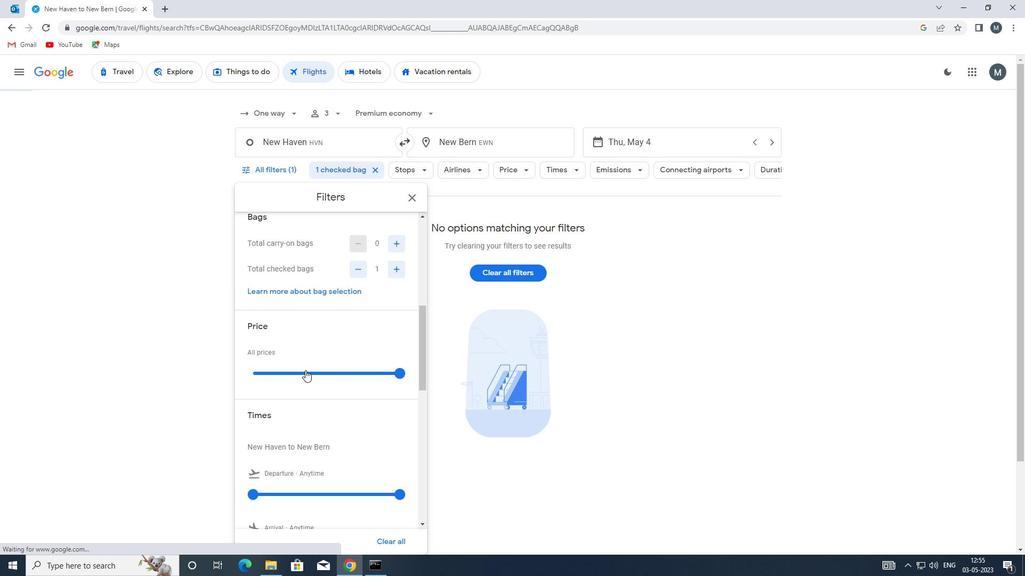 
Action: Mouse scrolled (299, 367) with delta (0, 0)
Screenshot: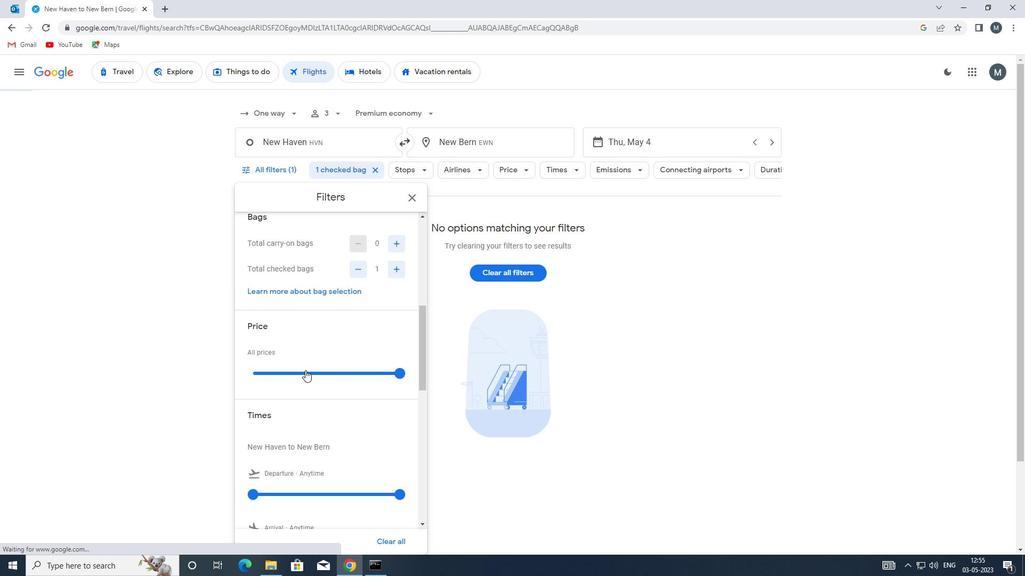 
Action: Mouse moved to (277, 390)
Screenshot: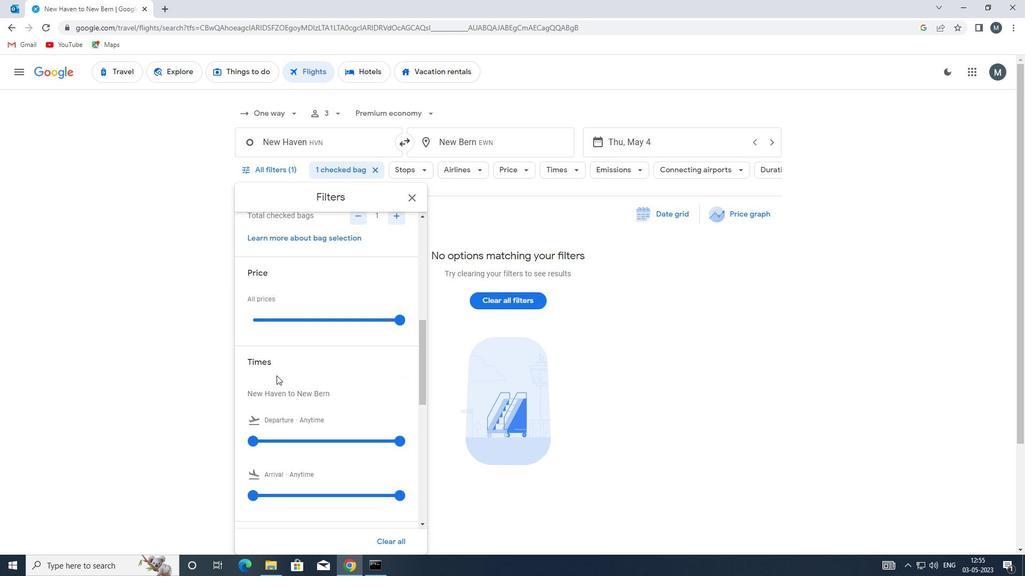 
Action: Mouse scrolled (277, 390) with delta (0, 0)
Screenshot: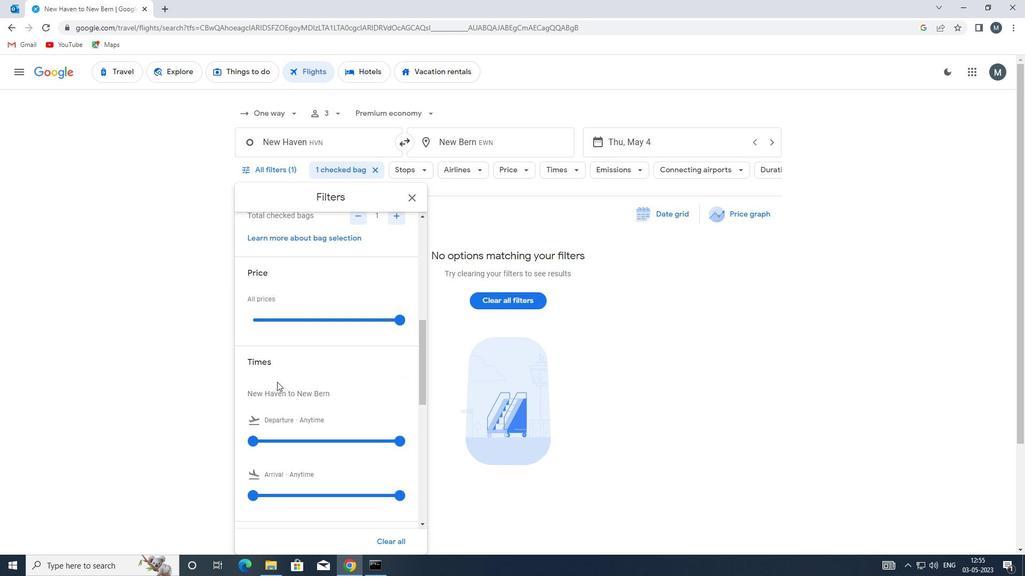 
Action: Mouse moved to (256, 387)
Screenshot: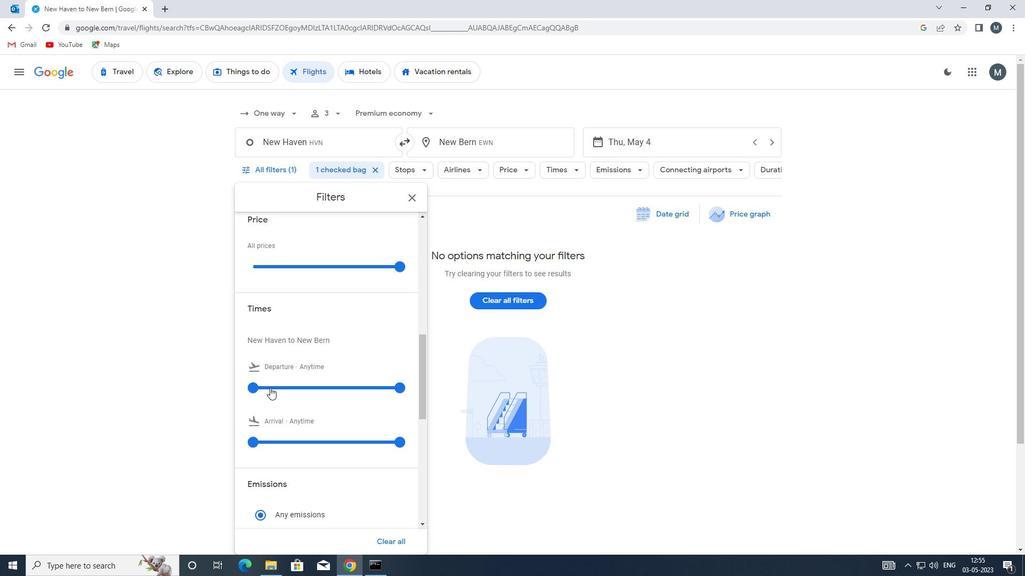 
Action: Mouse pressed left at (256, 387)
Screenshot: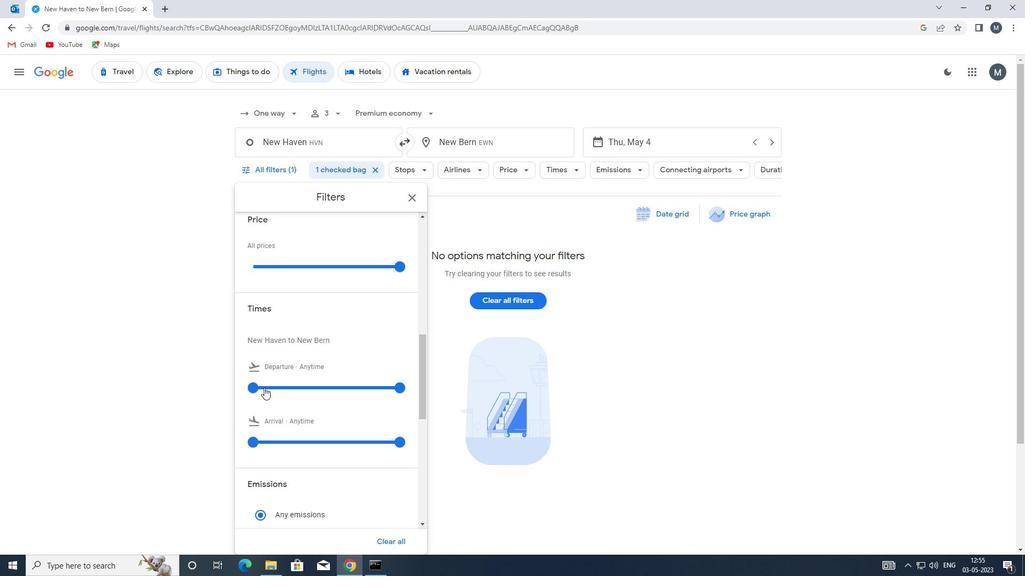 
Action: Mouse moved to (393, 386)
Screenshot: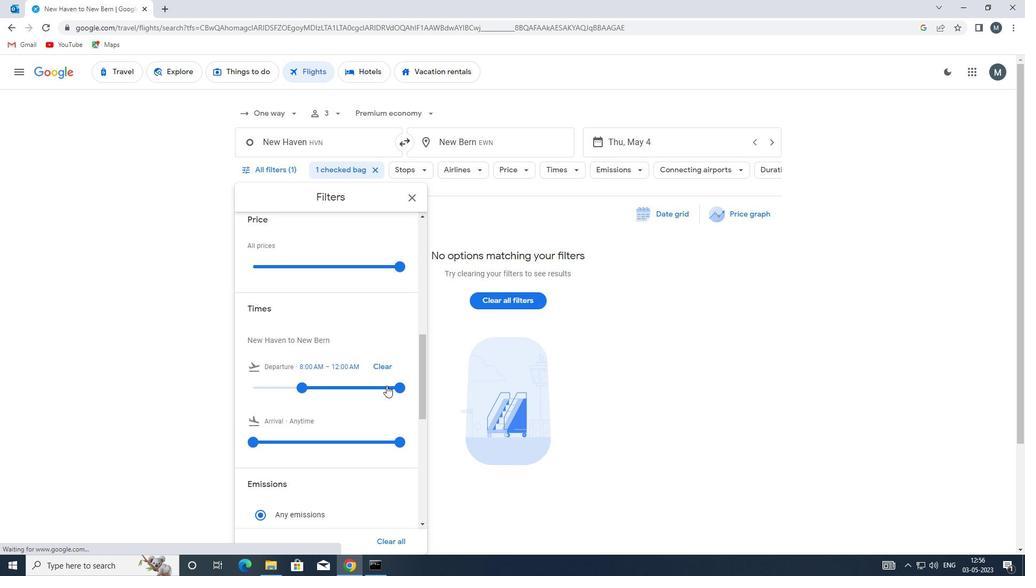 
Action: Mouse pressed left at (393, 386)
Screenshot: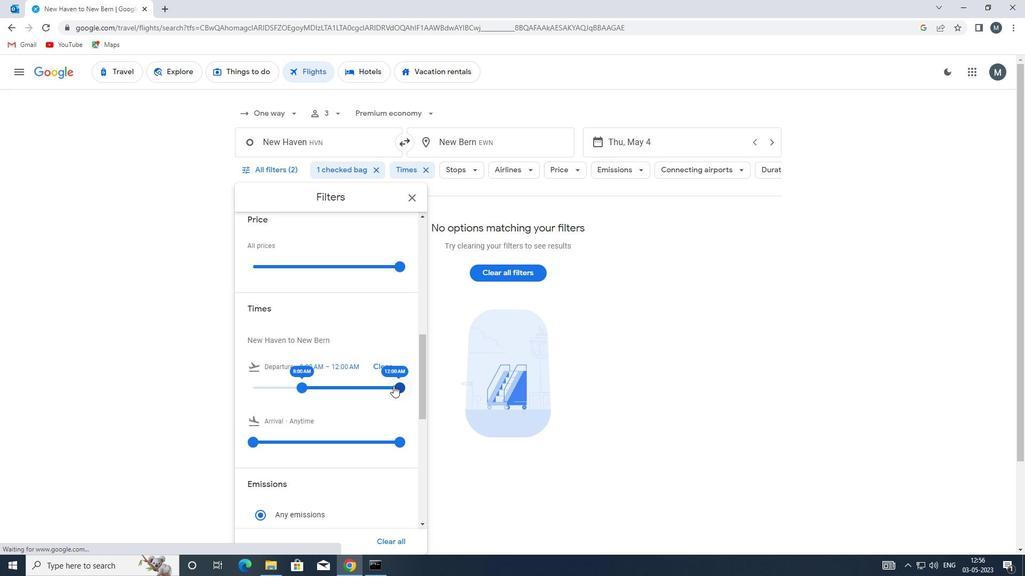 
Action: Mouse moved to (317, 378)
Screenshot: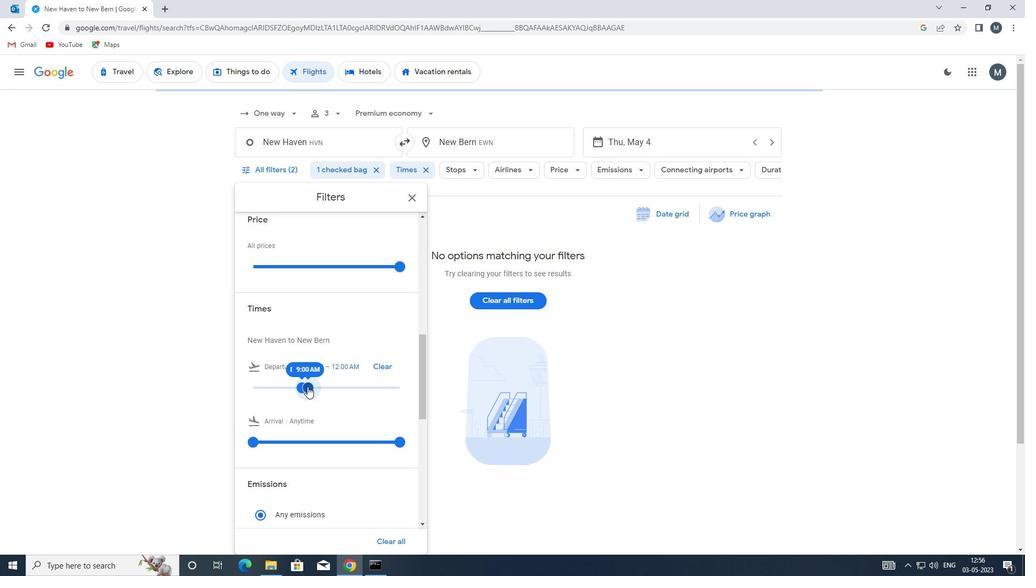 
Action: Mouse scrolled (317, 377) with delta (0, 0)
Screenshot: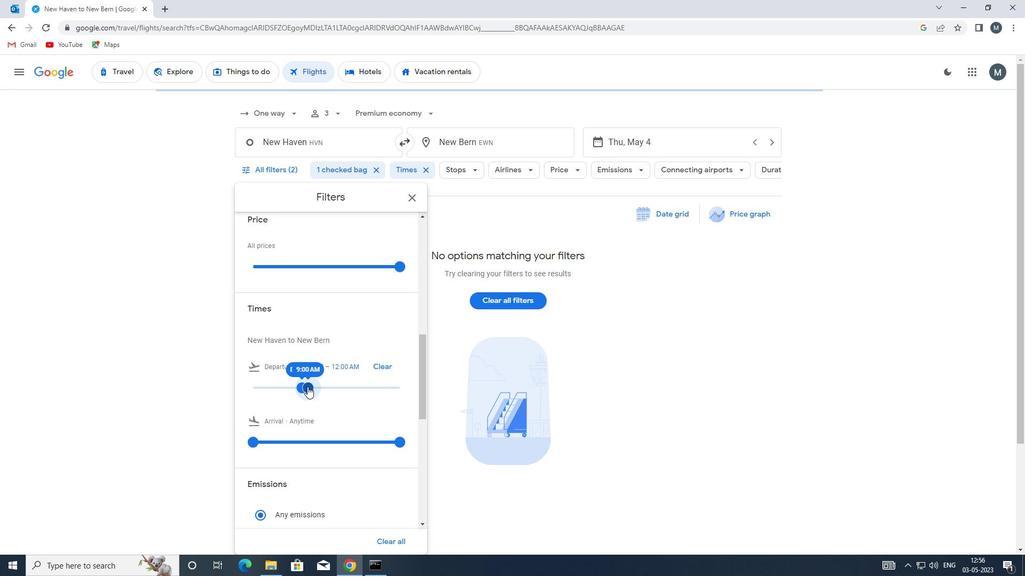 
Action: Mouse moved to (317, 378)
Screenshot: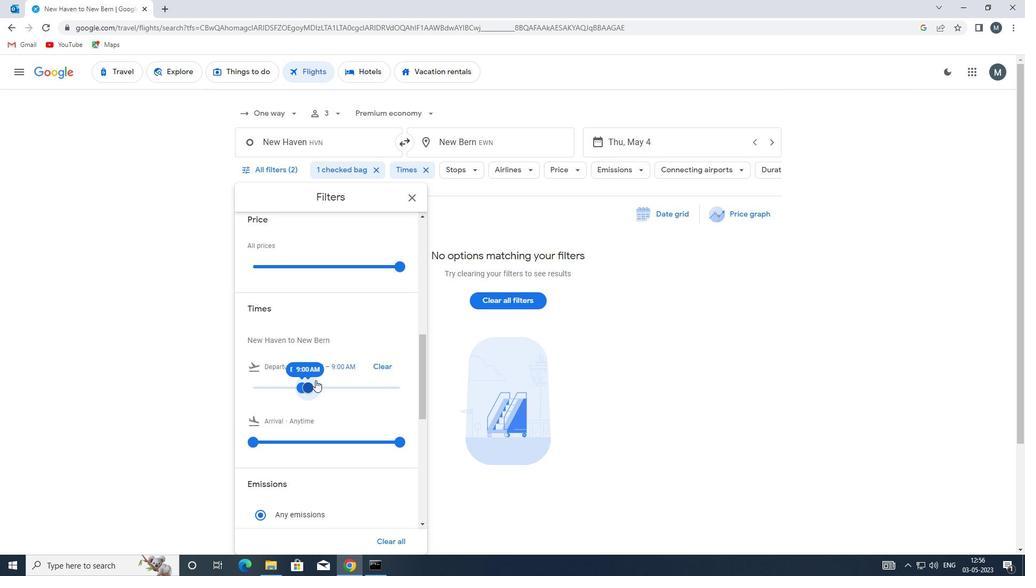 
Action: Mouse scrolled (317, 377) with delta (0, 0)
Screenshot: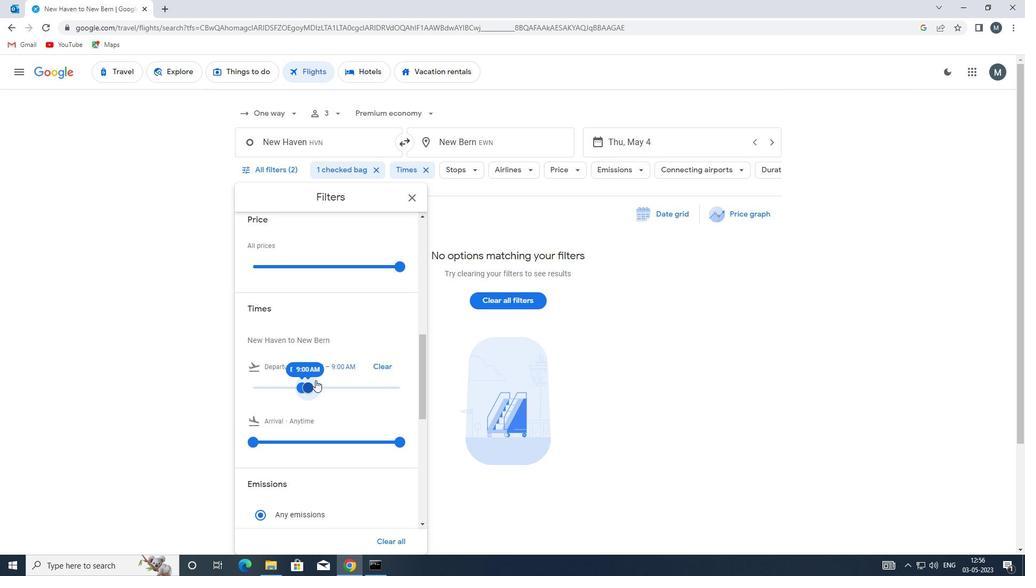 
Action: Mouse scrolled (317, 377) with delta (0, 0)
Screenshot: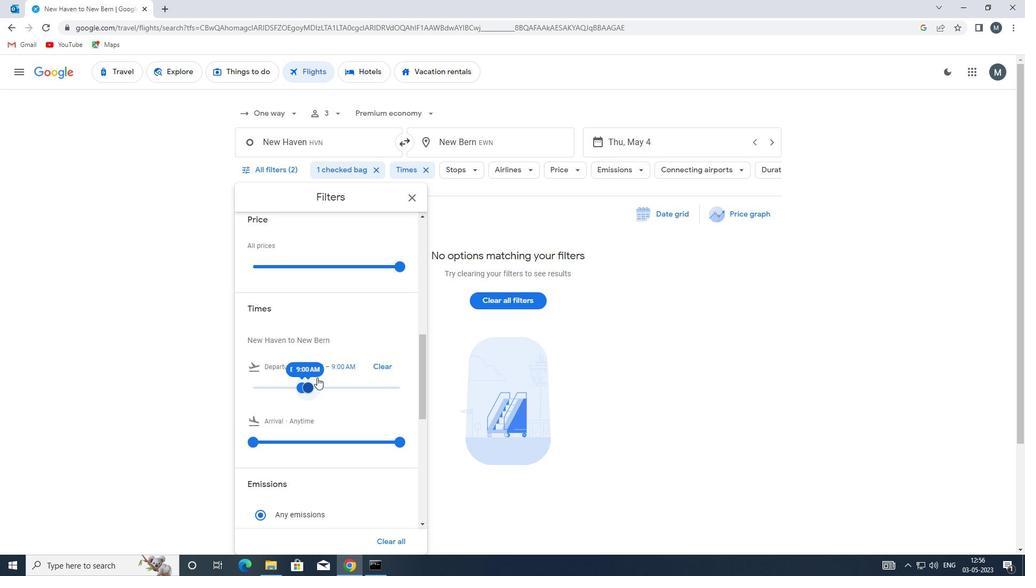 
Action: Mouse moved to (415, 198)
Screenshot: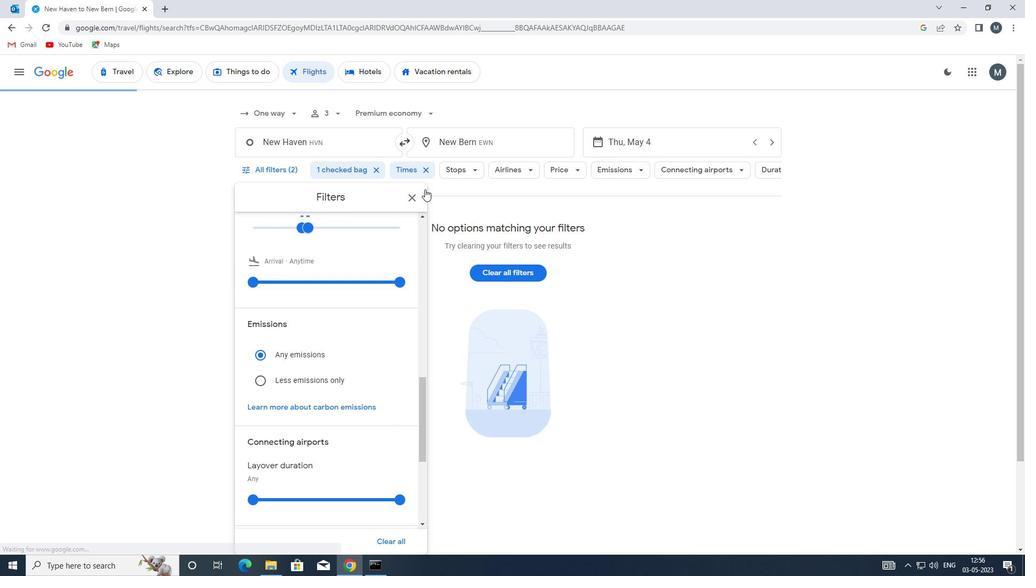 
Action: Mouse pressed left at (415, 198)
Screenshot: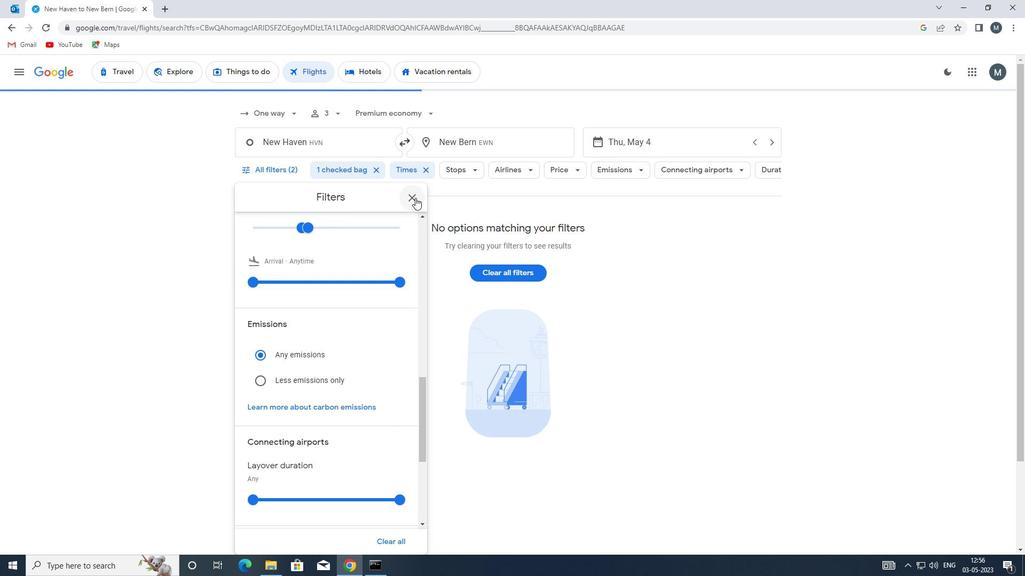 
Action: Mouse moved to (411, 199)
Screenshot: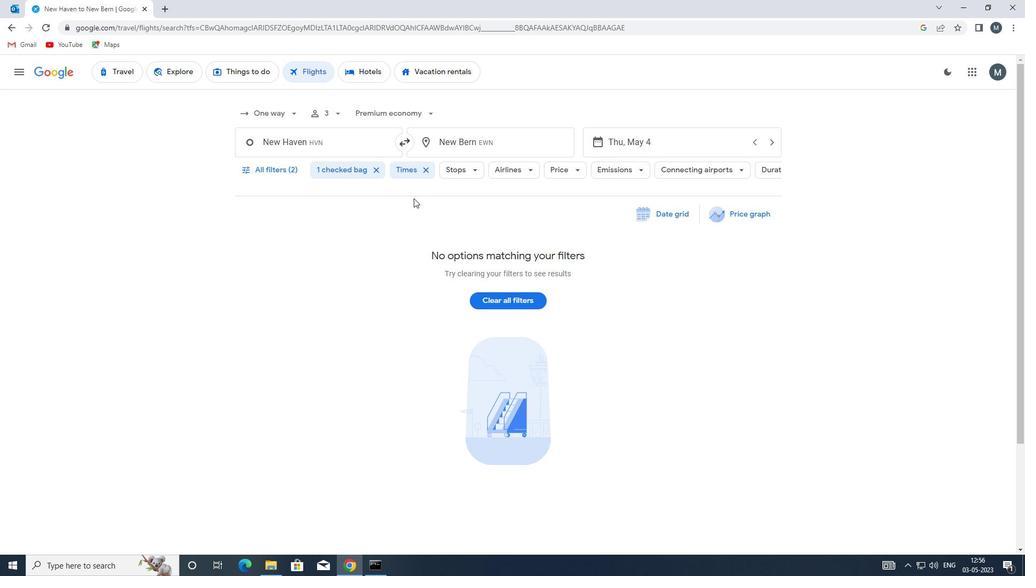 
